 Task: Find connections with filter location Saint John's with filter topic #Partnershipswith filter profile language Potuguese with filter current company BYJU'S with filter school Govt. Holkar Science College A.B. Road, Indore with filter industry Technical and Vocational Training with filter service category Interaction Design with filter keywords title President
Action: Mouse moved to (535, 109)
Screenshot: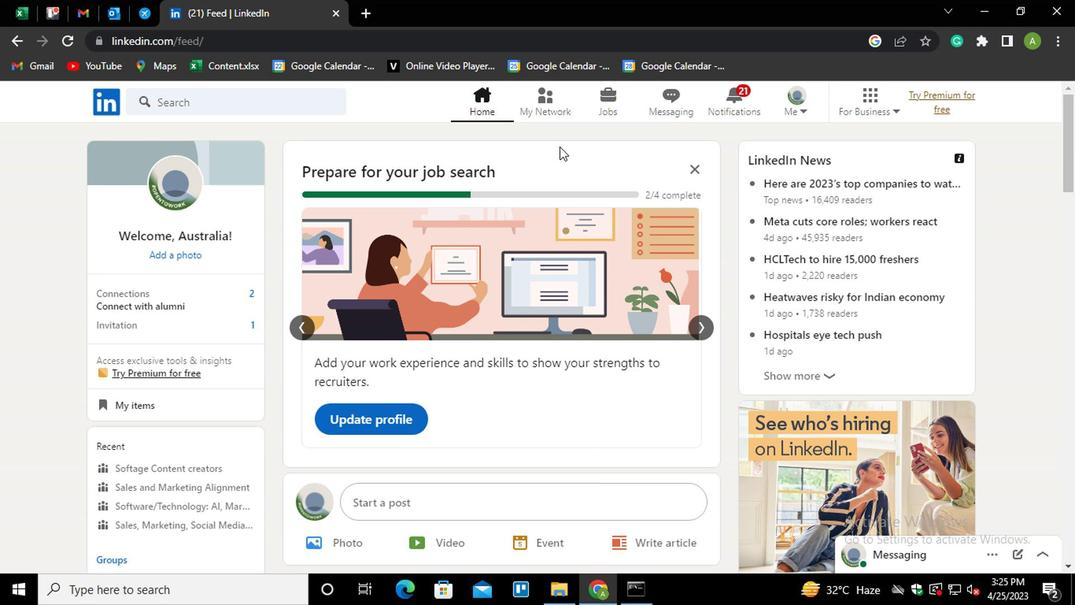 
Action: Mouse pressed left at (535, 109)
Screenshot: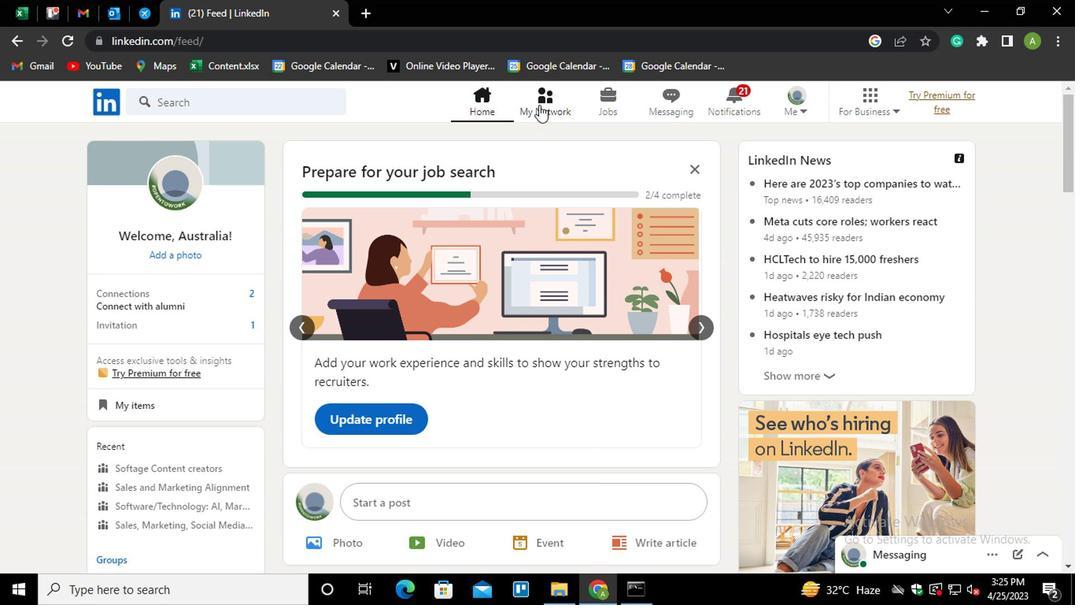 
Action: Mouse moved to (200, 191)
Screenshot: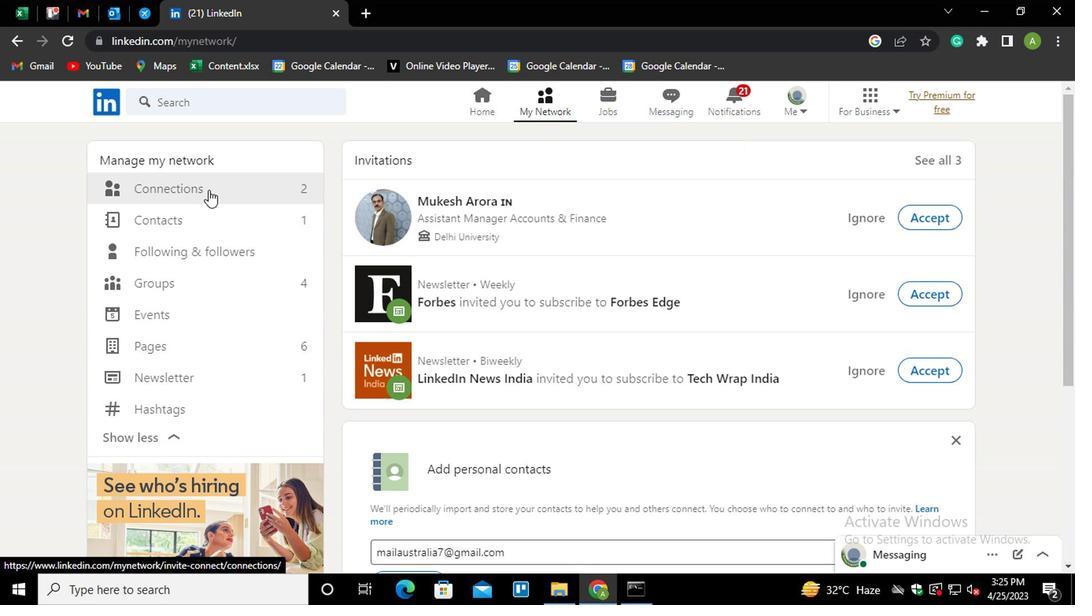 
Action: Mouse pressed left at (200, 191)
Screenshot: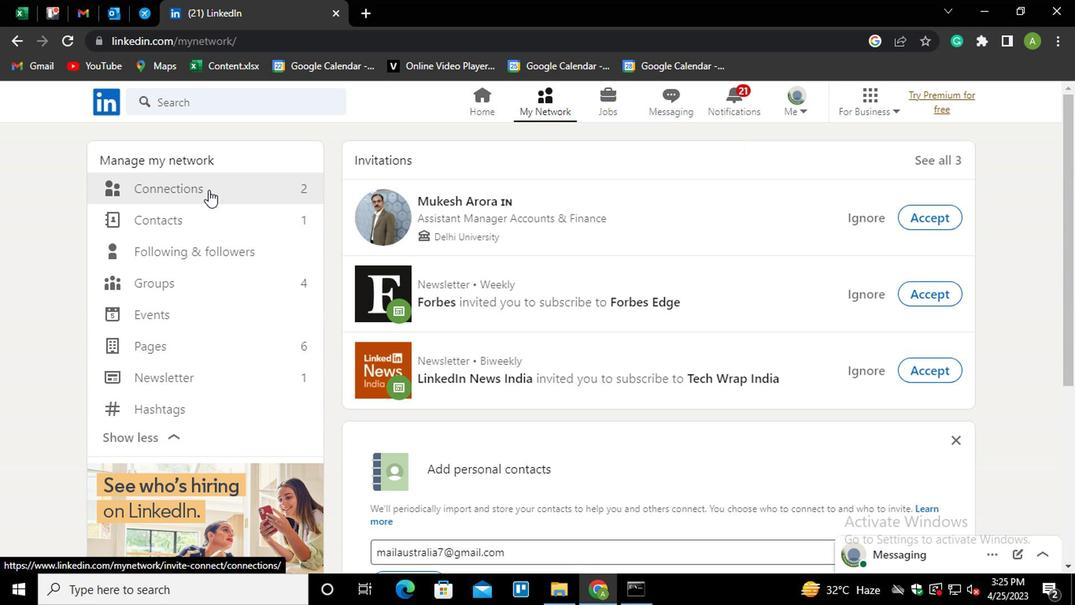 
Action: Mouse moved to (651, 192)
Screenshot: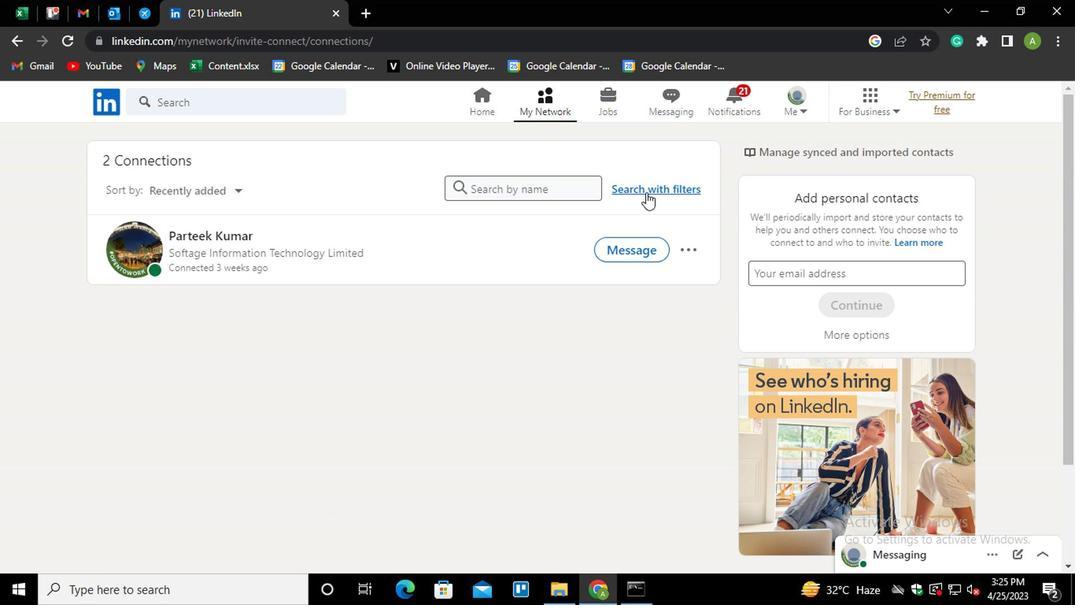 
Action: Mouse pressed left at (651, 192)
Screenshot: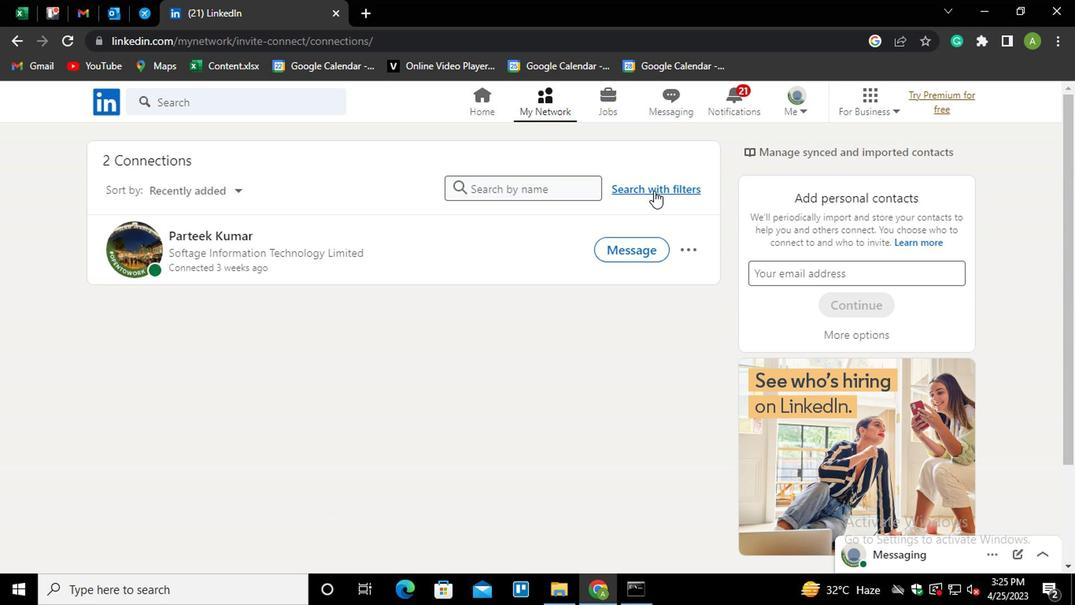 
Action: Mouse moved to (515, 144)
Screenshot: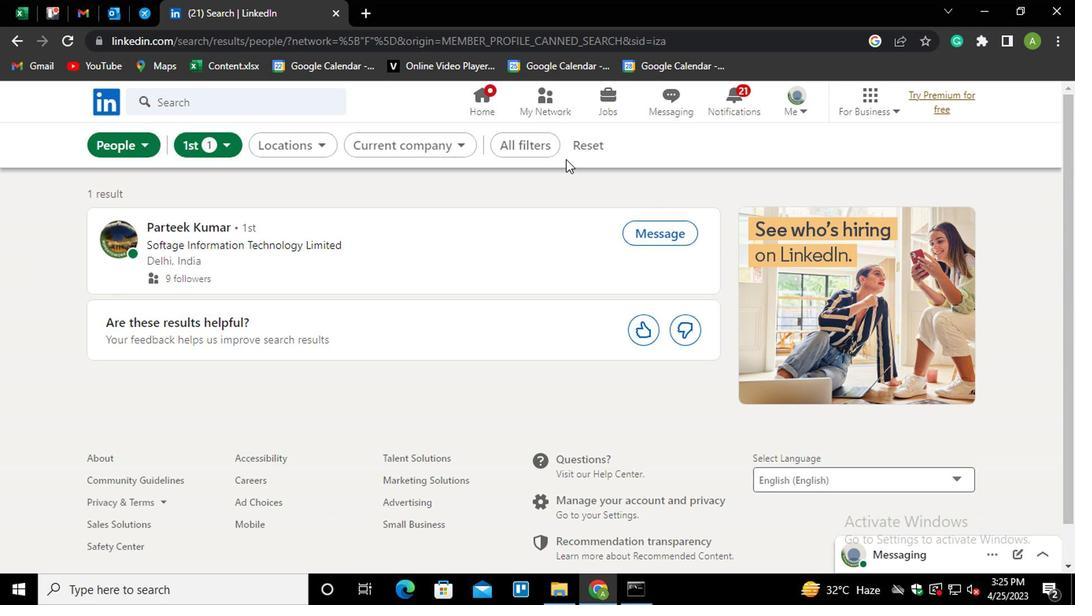 
Action: Mouse pressed left at (515, 144)
Screenshot: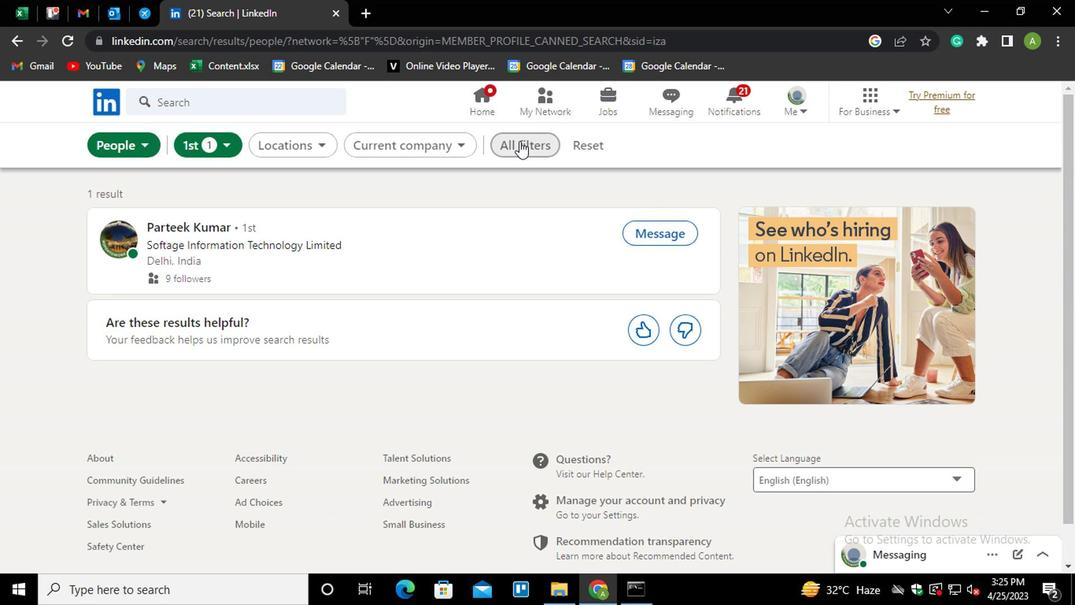 
Action: Mouse moved to (767, 302)
Screenshot: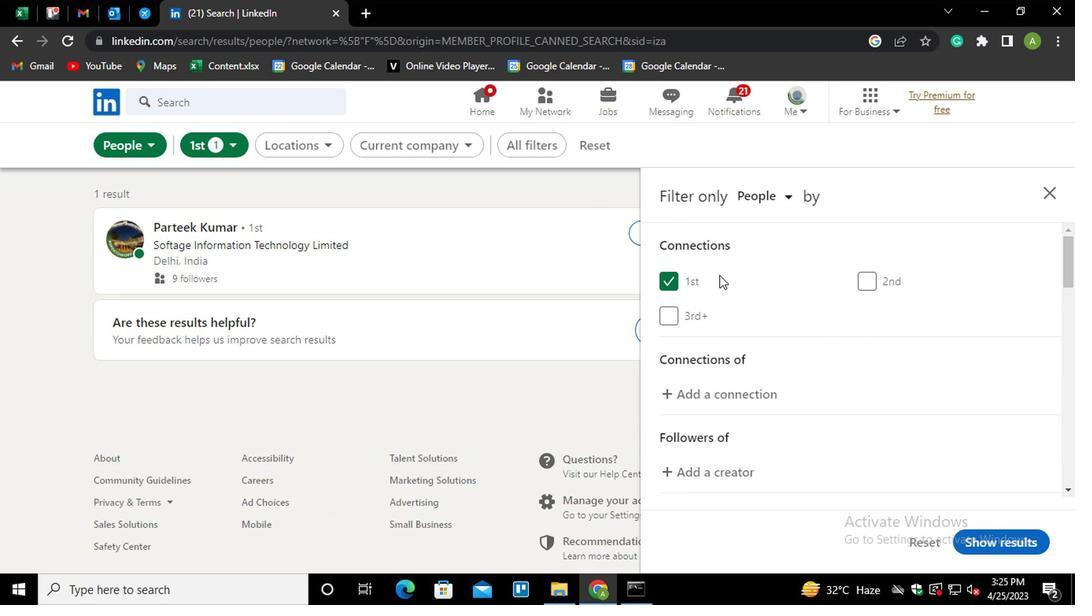 
Action: Mouse scrolled (767, 301) with delta (0, 0)
Screenshot: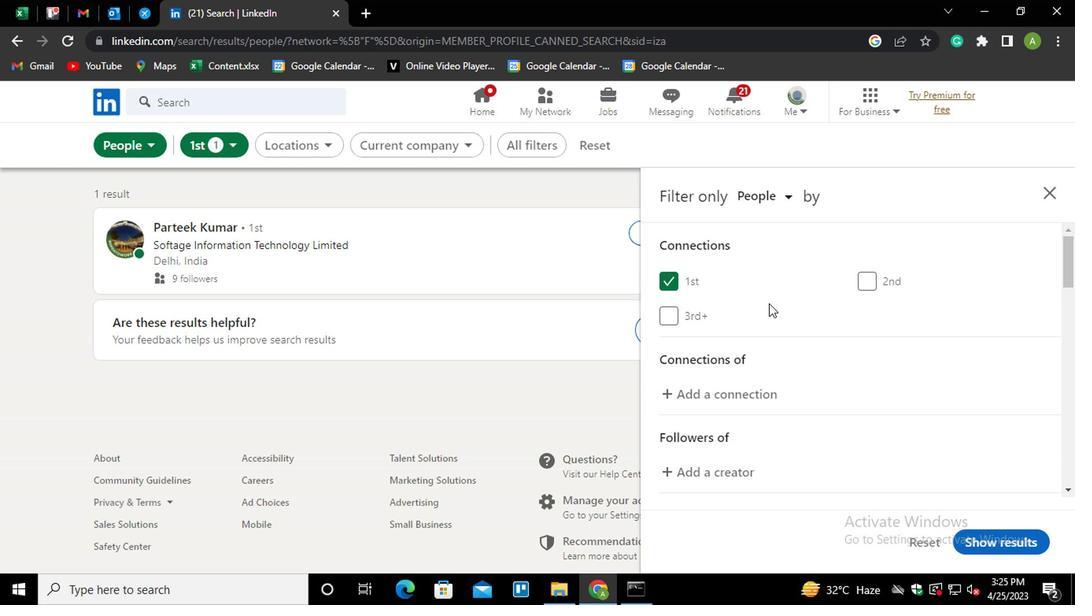 
Action: Mouse scrolled (767, 301) with delta (0, 0)
Screenshot: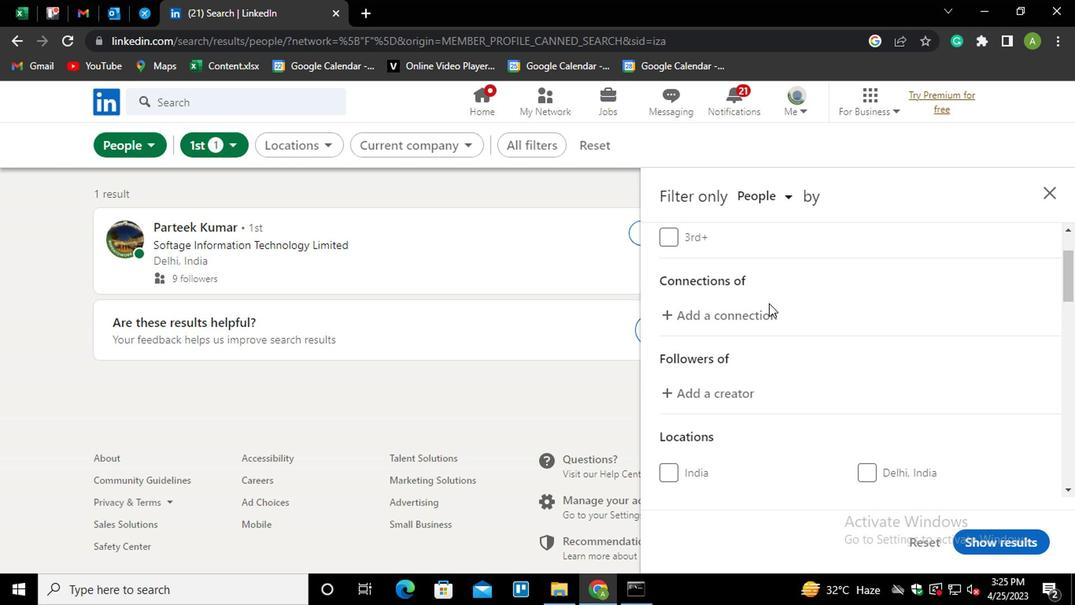 
Action: Mouse scrolled (767, 301) with delta (0, 0)
Screenshot: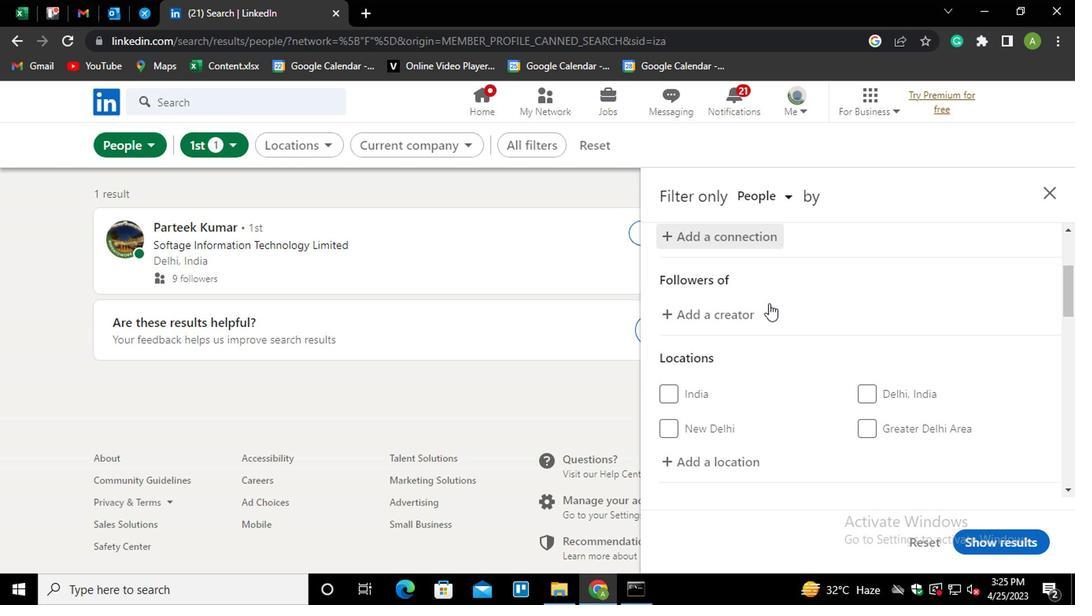 
Action: Mouse moved to (726, 377)
Screenshot: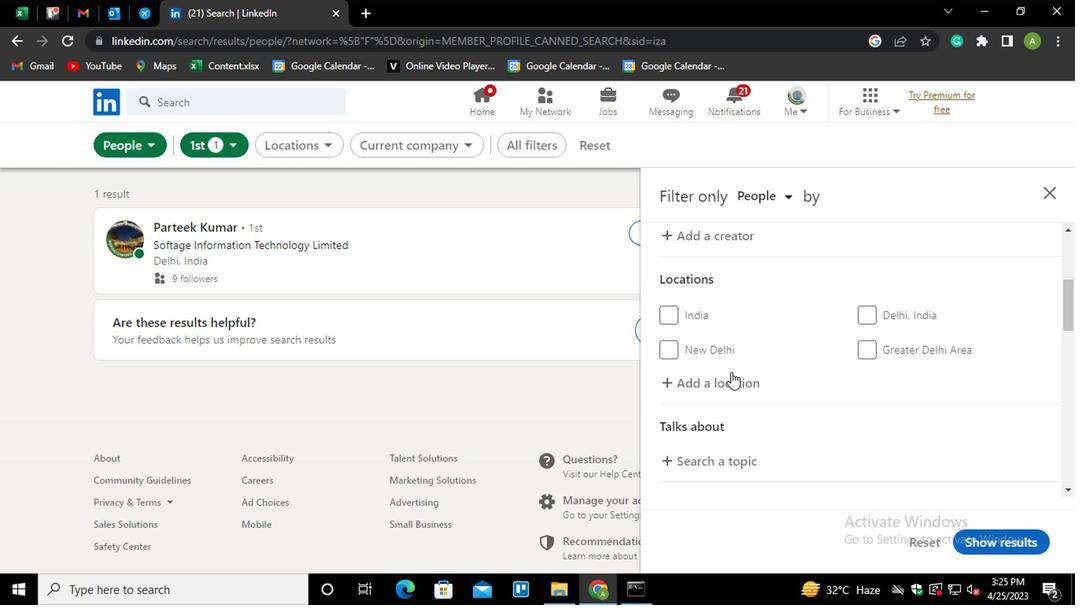 
Action: Mouse pressed left at (726, 377)
Screenshot: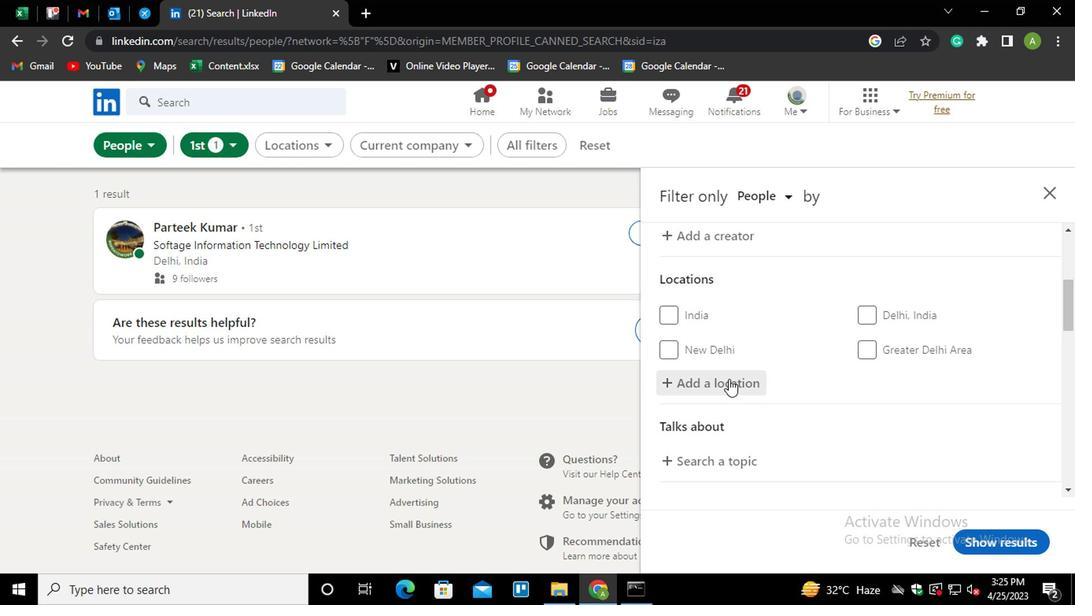 
Action: Mouse moved to (686, 378)
Screenshot: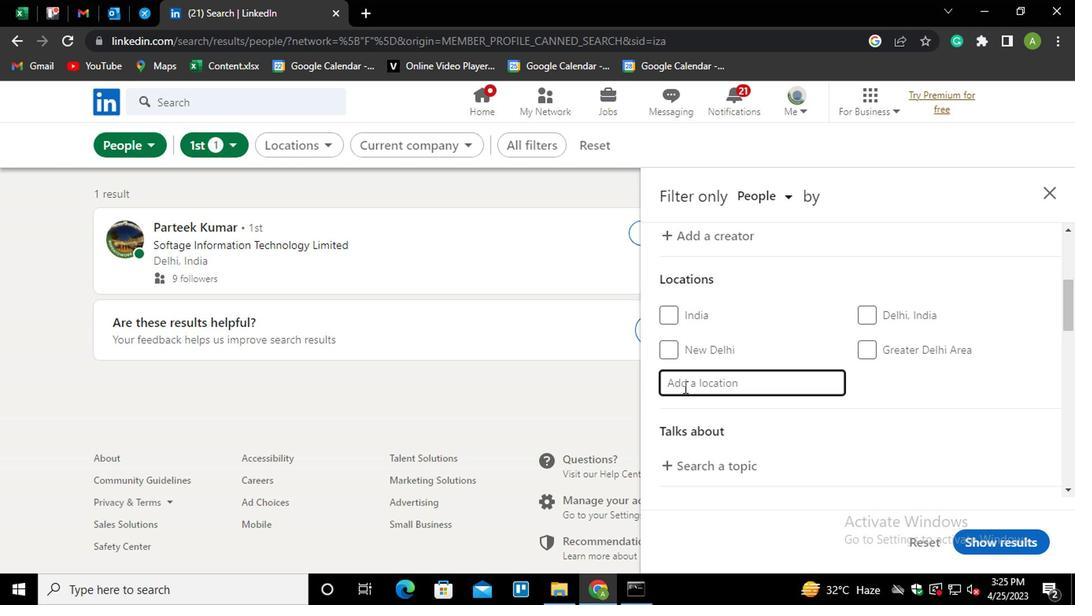 
Action: Mouse pressed left at (686, 378)
Screenshot: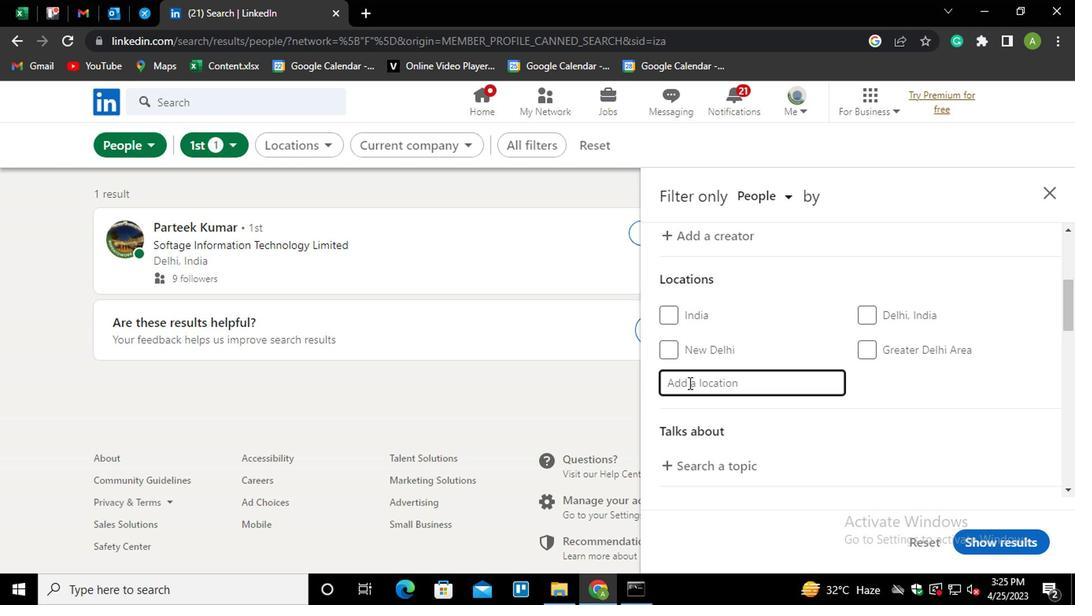 
Action: Key pressed <Key.shift>SAINT<Key.space><Key.shift_r>JOHN'S
Screenshot: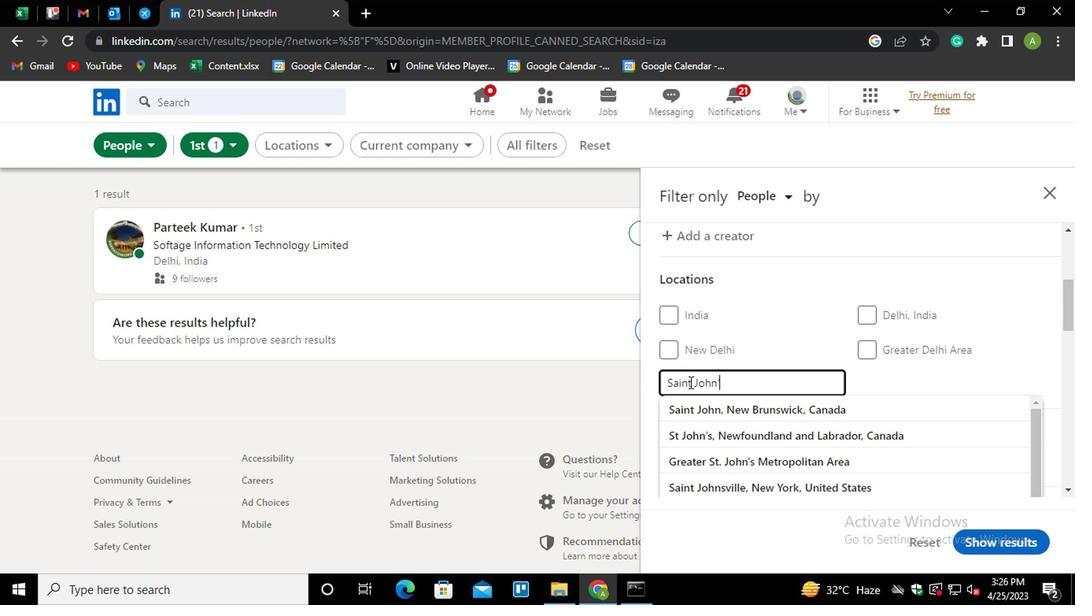 
Action: Mouse moved to (900, 373)
Screenshot: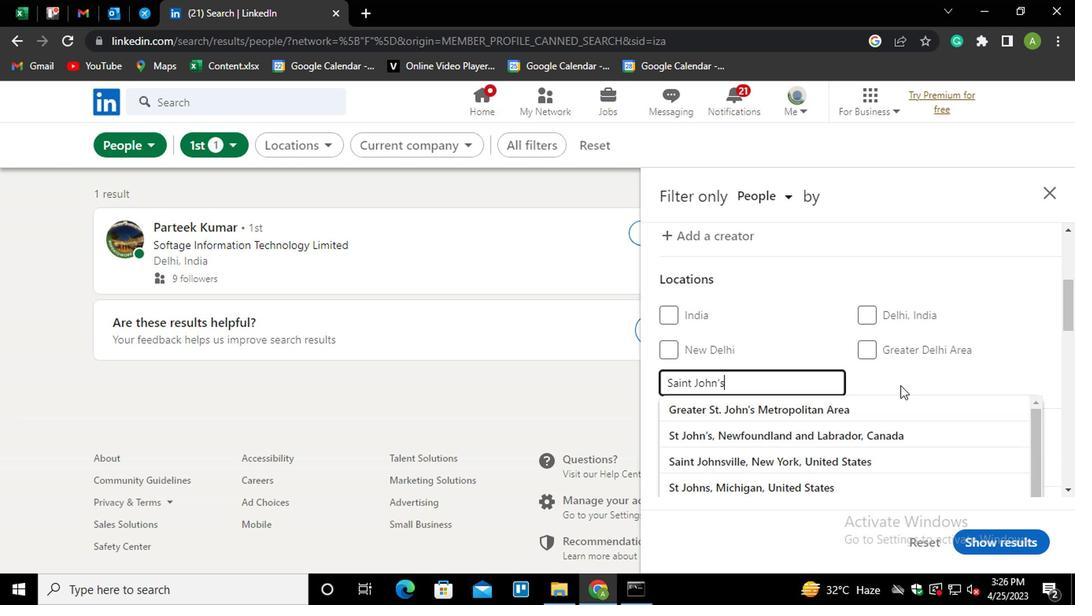
Action: Mouse pressed left at (900, 373)
Screenshot: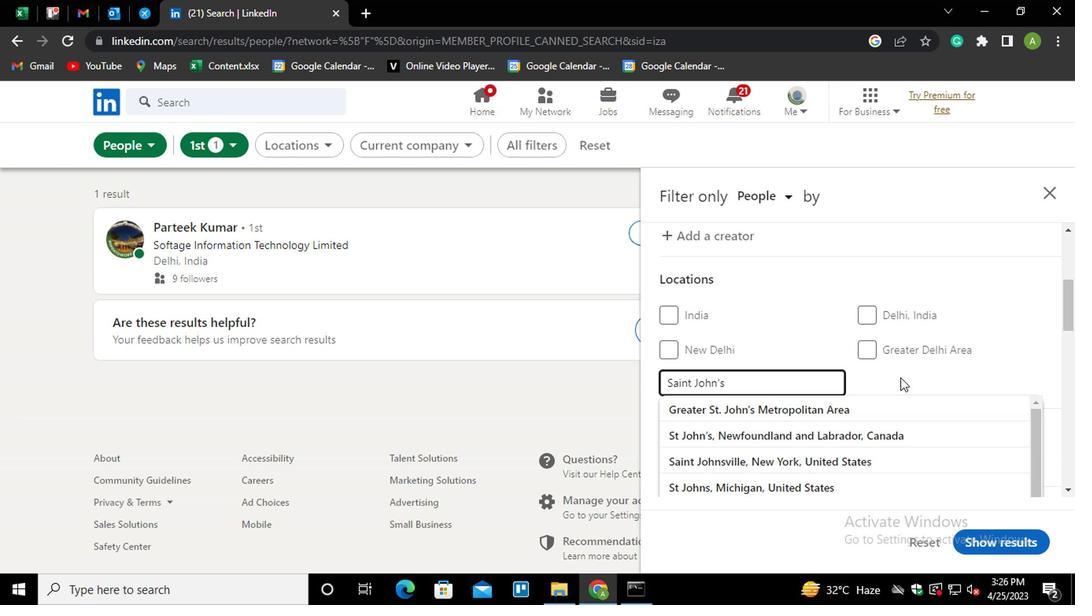 
Action: Mouse moved to (900, 371)
Screenshot: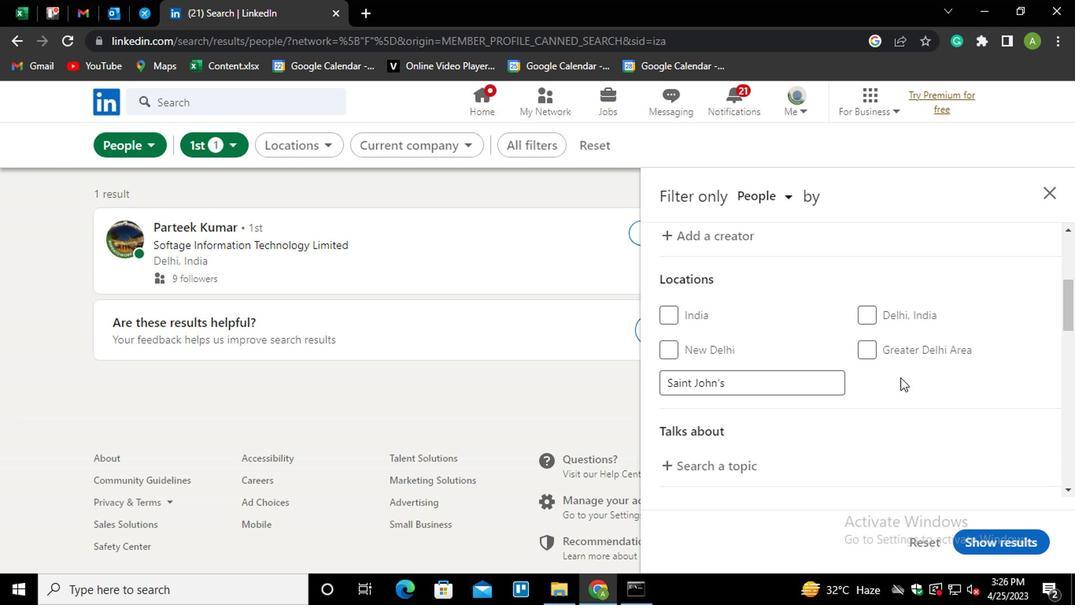 
Action: Mouse scrolled (900, 370) with delta (0, 0)
Screenshot: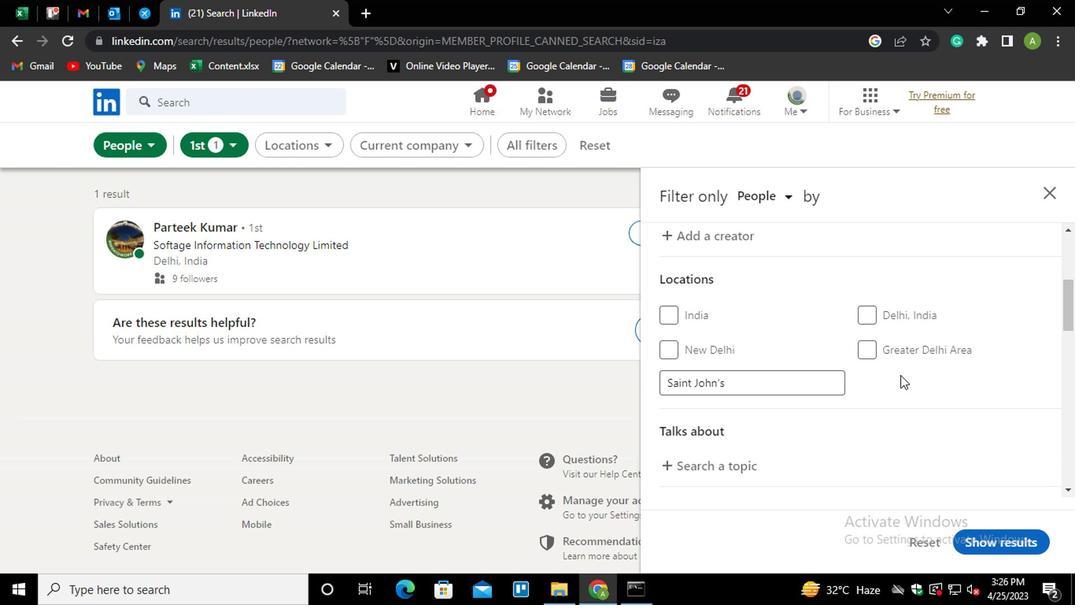 
Action: Mouse scrolled (900, 370) with delta (0, 0)
Screenshot: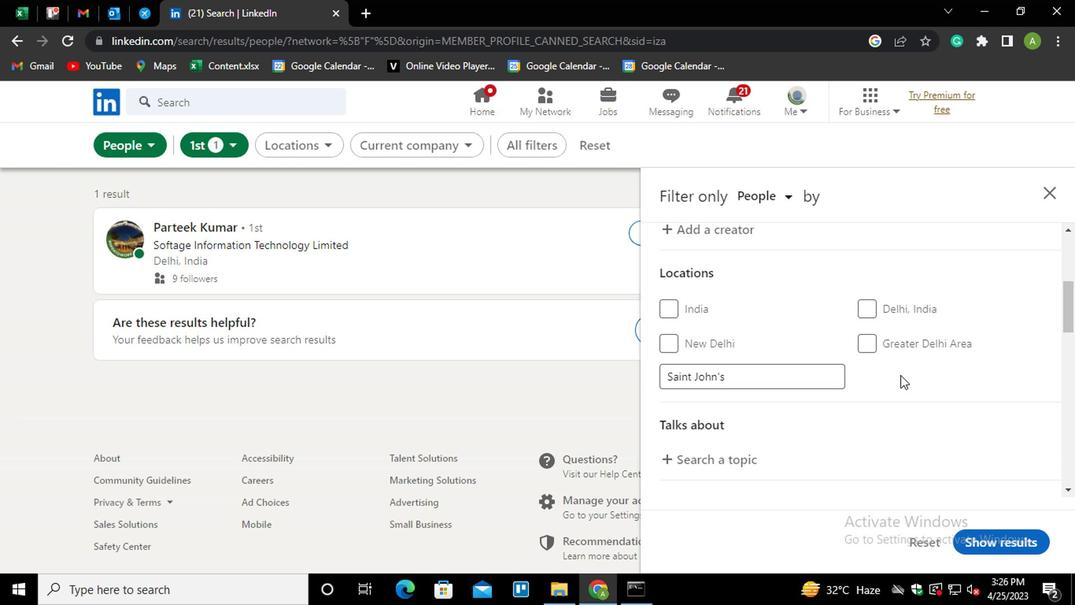 
Action: Mouse moved to (718, 304)
Screenshot: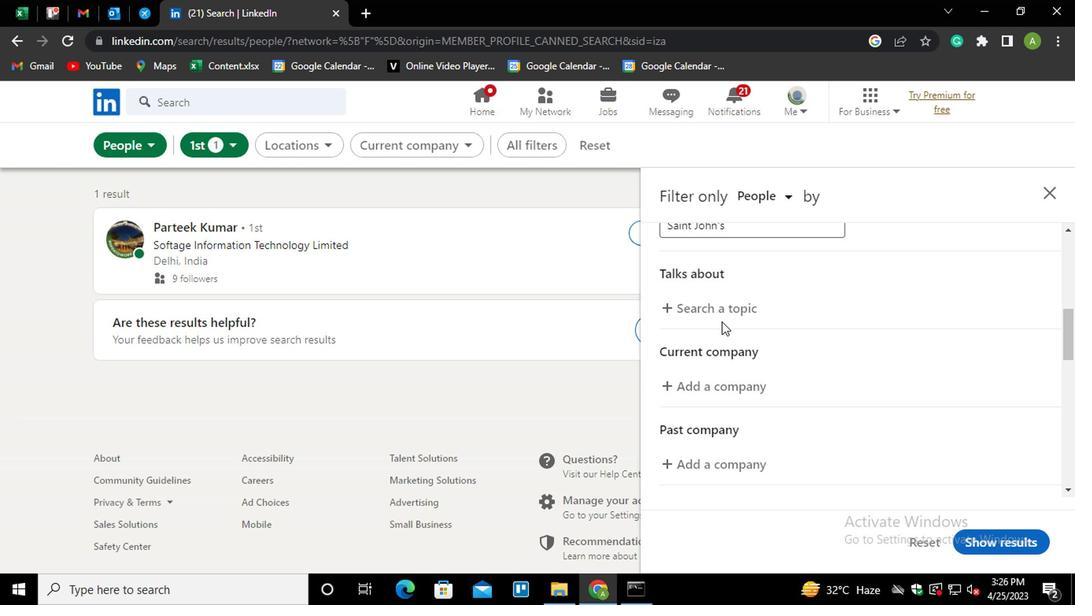 
Action: Mouse pressed left at (718, 304)
Screenshot: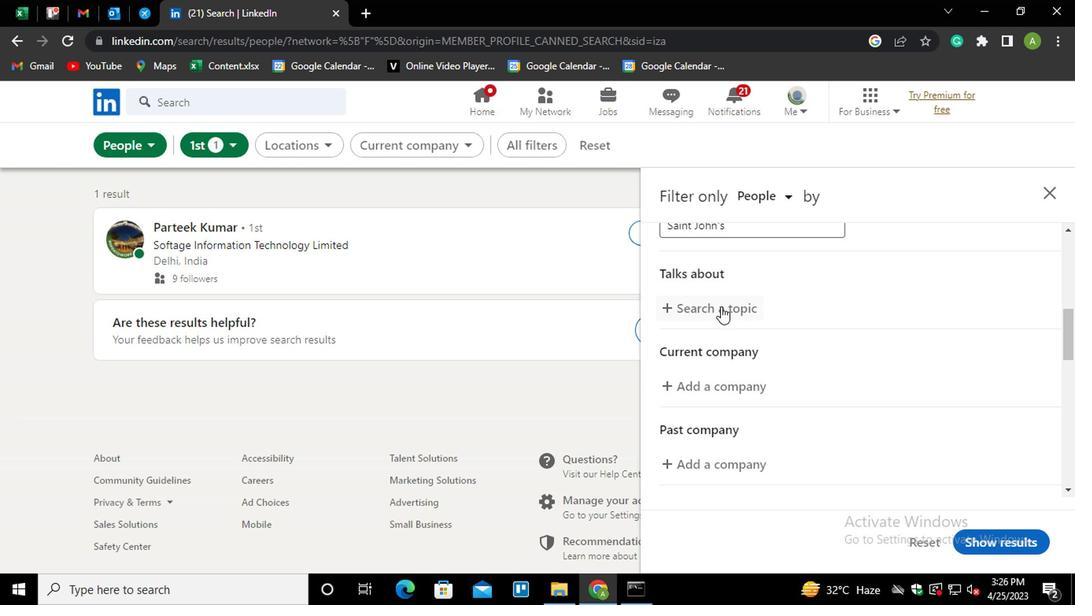 
Action: Key pressed <Key.shift>#<Key.shift_r>PARTERNSWITH
Screenshot: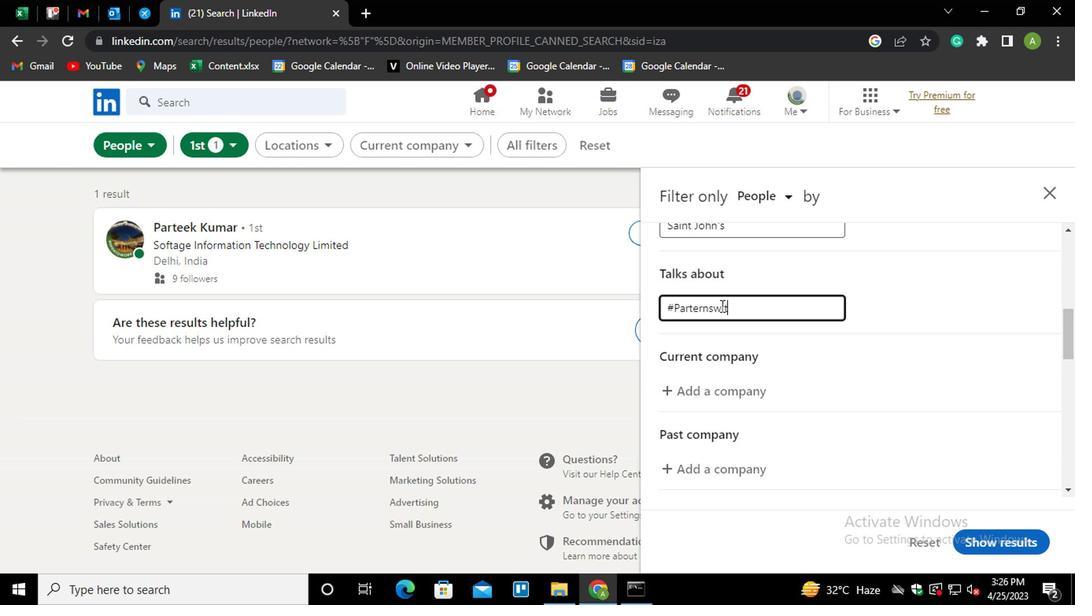 
Action: Mouse moved to (924, 298)
Screenshot: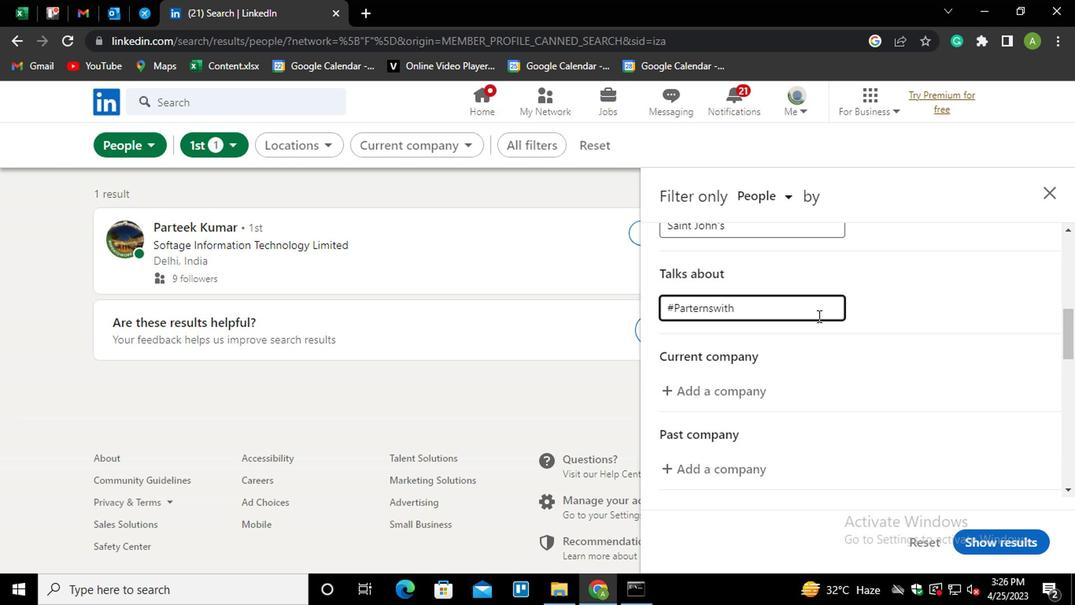 
Action: Mouse pressed left at (924, 298)
Screenshot: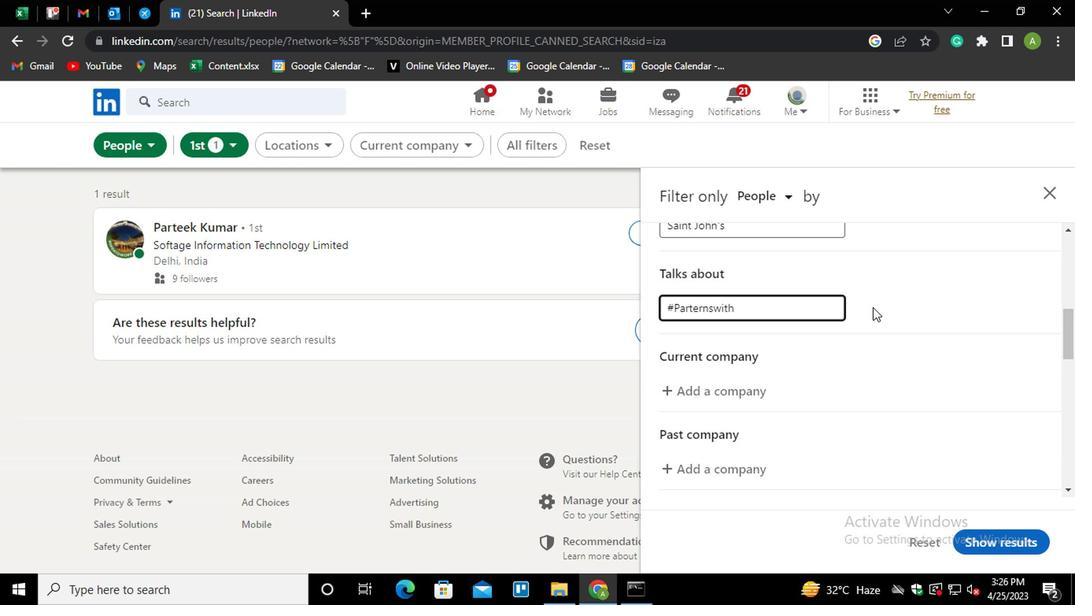 
Action: Mouse moved to (915, 287)
Screenshot: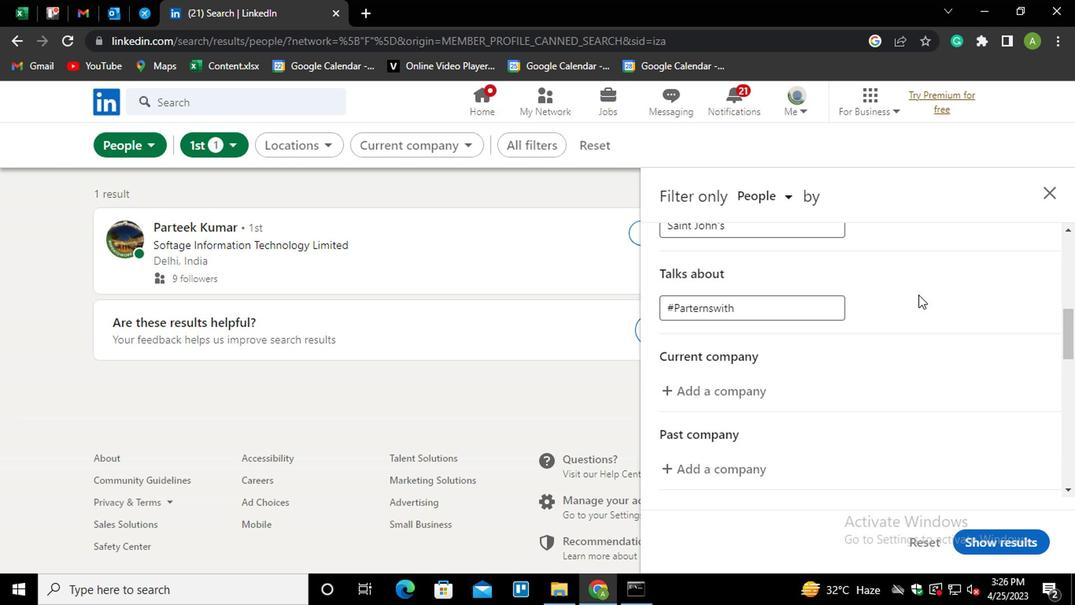
Action: Mouse scrolled (915, 286) with delta (0, 0)
Screenshot: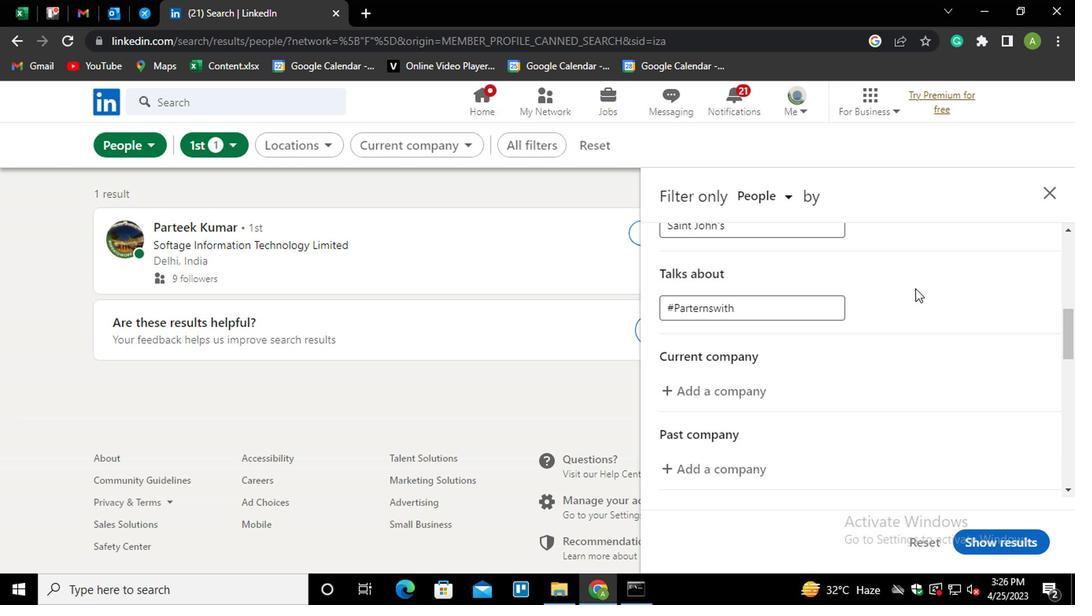 
Action: Mouse moved to (724, 305)
Screenshot: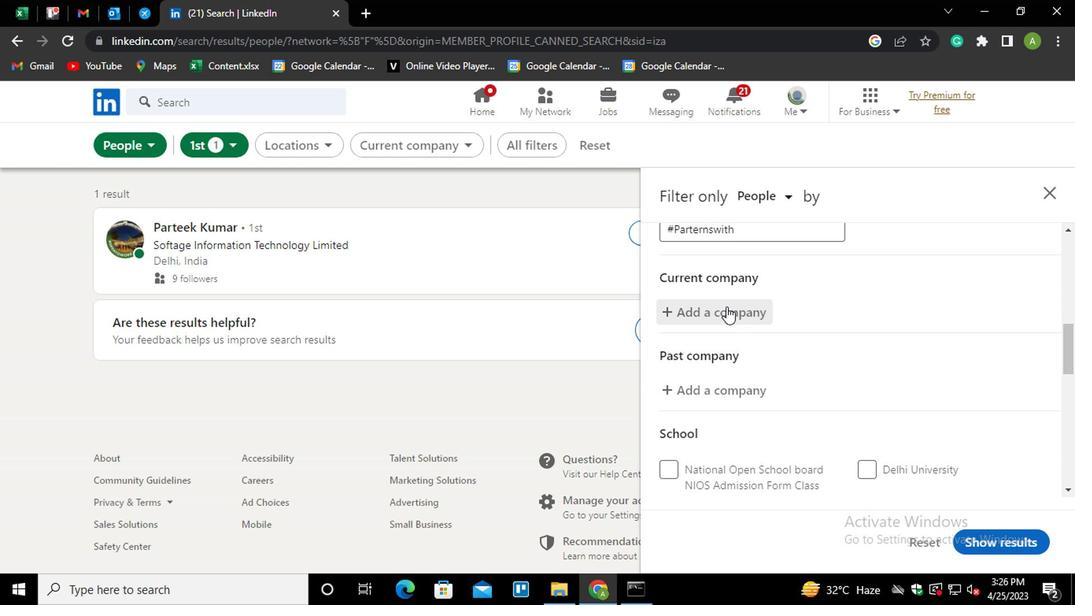 
Action: Mouse pressed left at (724, 305)
Screenshot: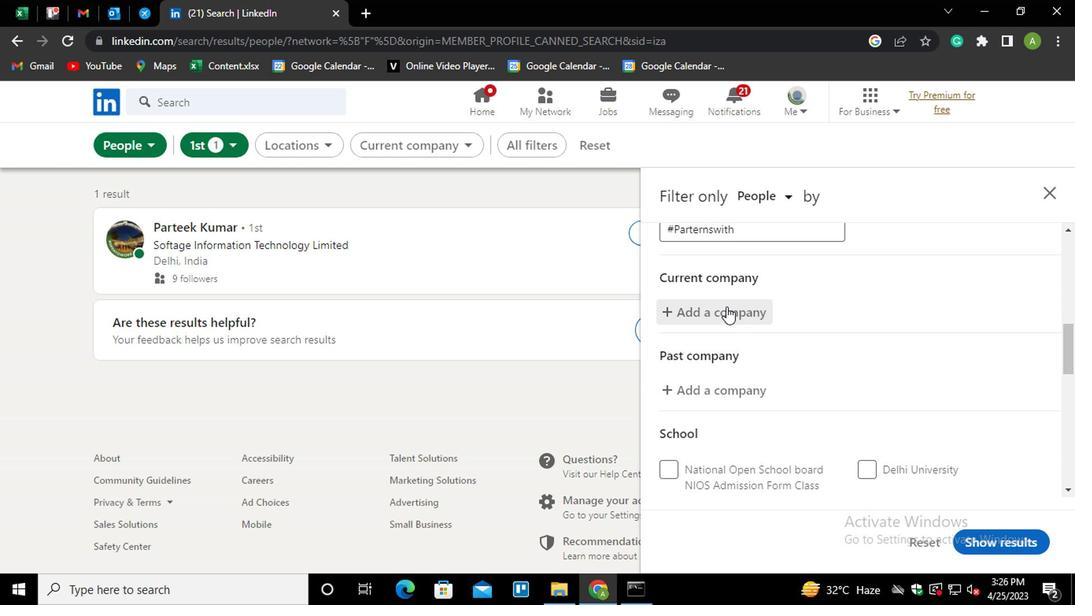
Action: Mouse moved to (711, 314)
Screenshot: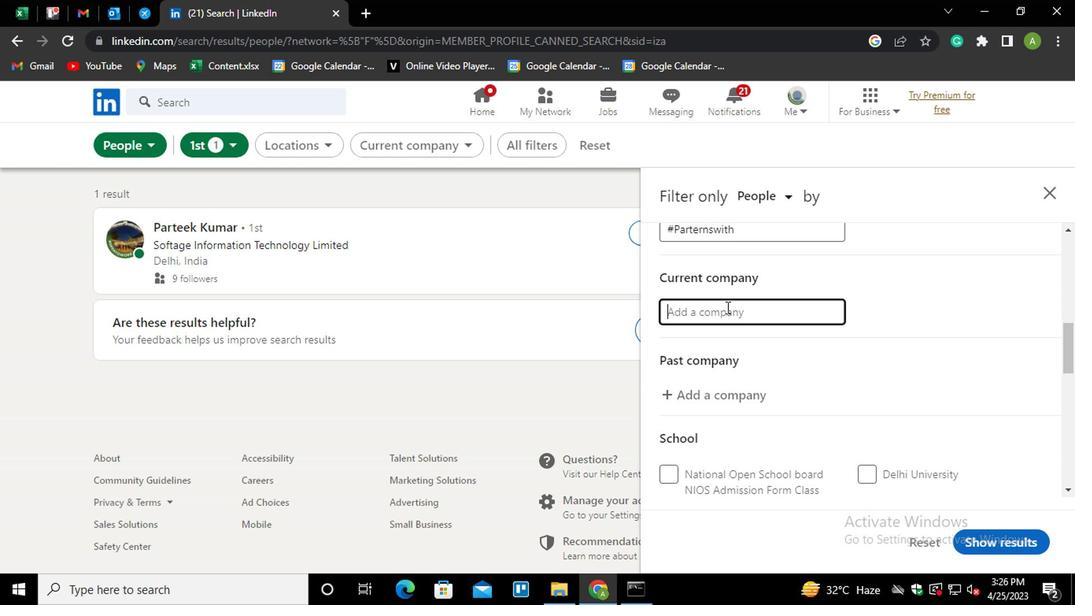 
Action: Key pressed <Key.shift_r>BYJ<Key.down><Key.enter>
Screenshot: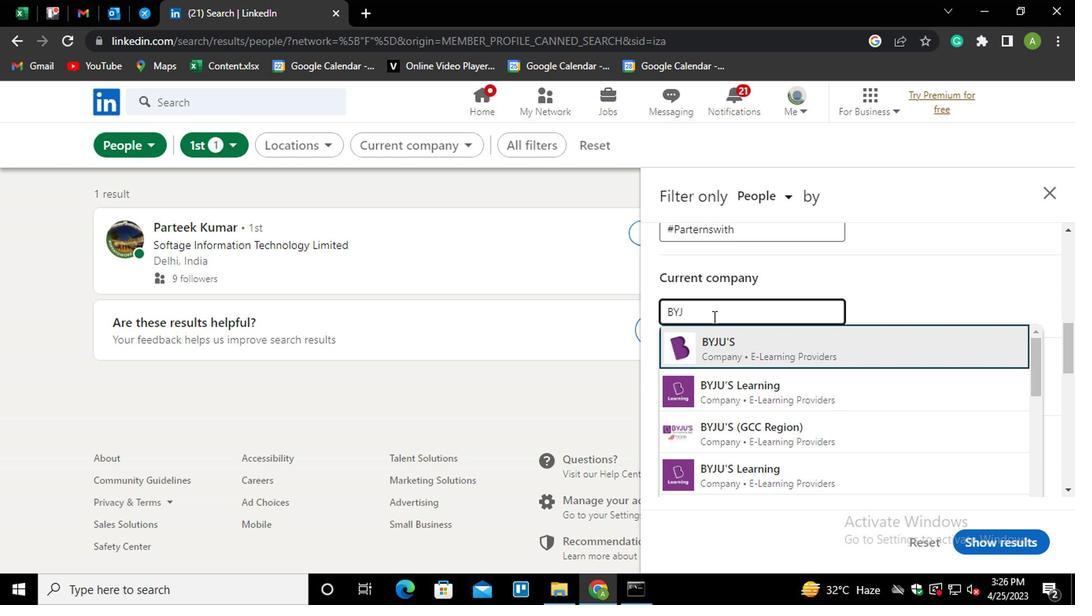 
Action: Mouse moved to (733, 321)
Screenshot: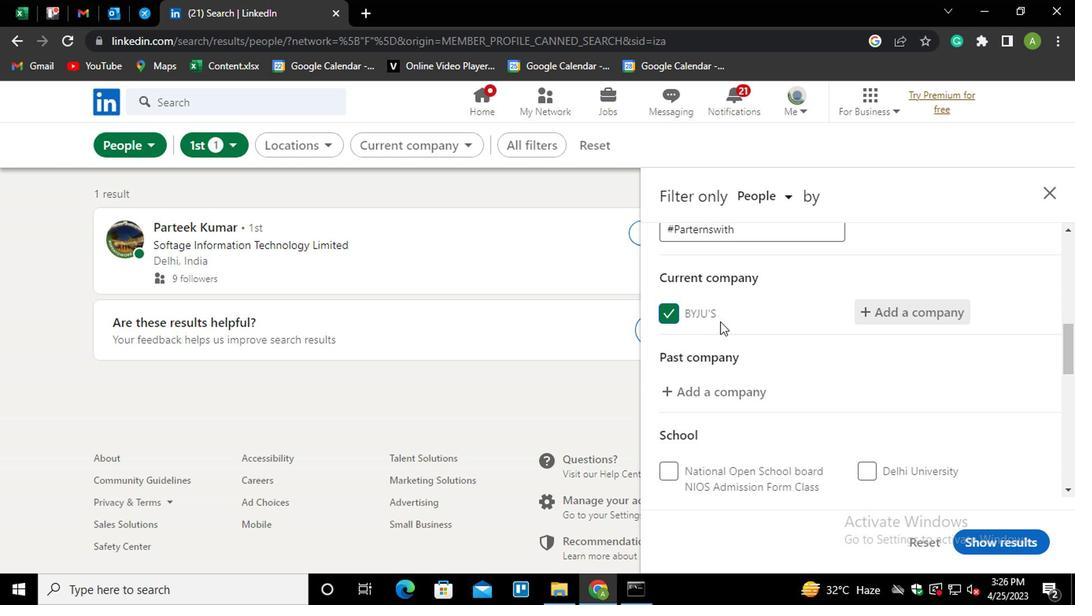 
Action: Mouse scrolled (733, 321) with delta (0, 0)
Screenshot: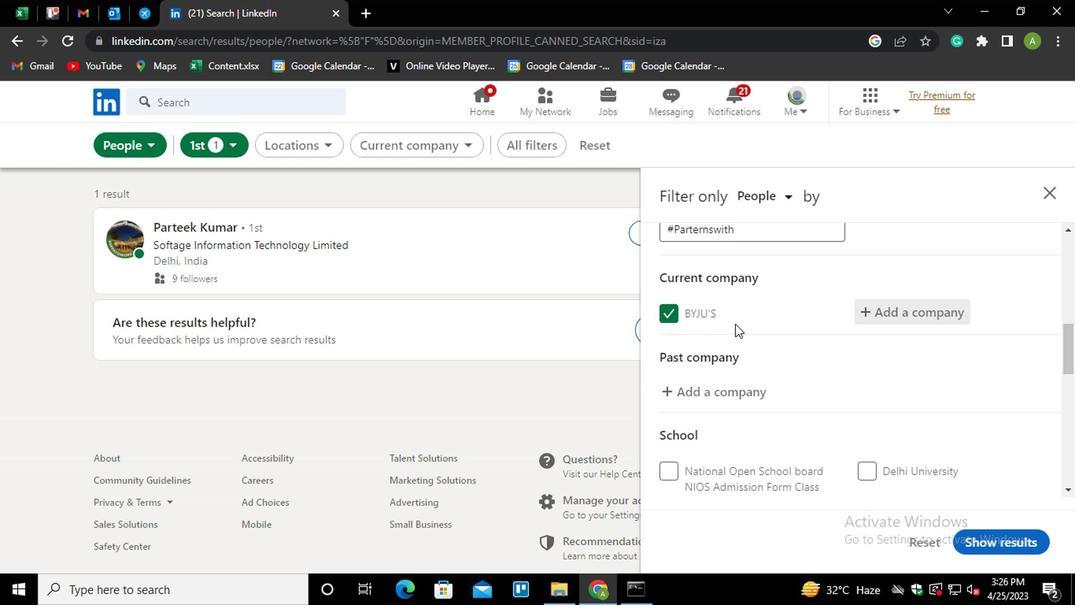 
Action: Mouse moved to (744, 326)
Screenshot: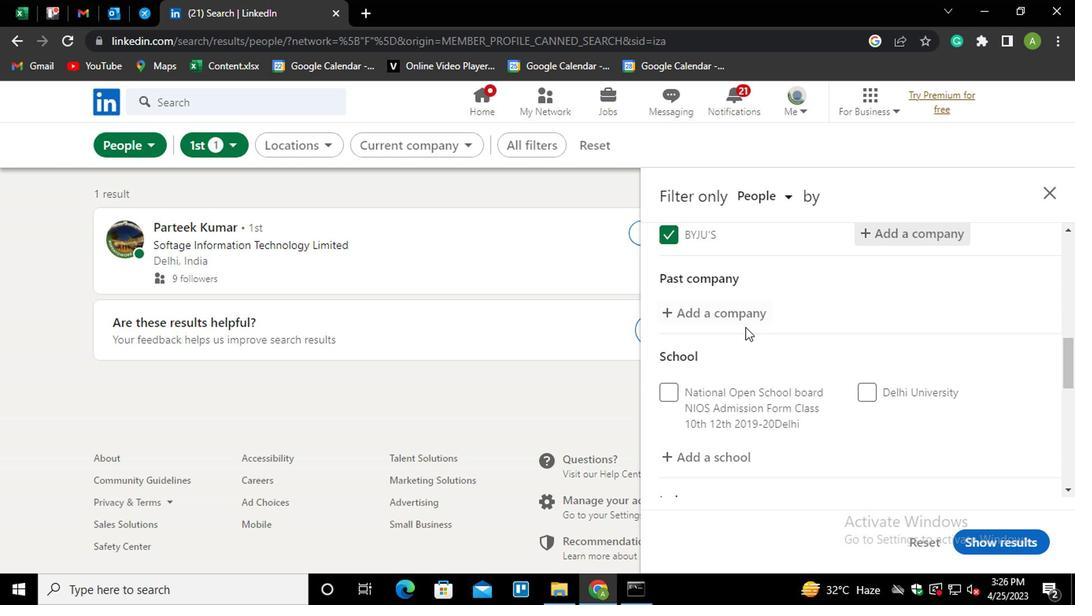 
Action: Mouse scrolled (744, 325) with delta (0, -1)
Screenshot: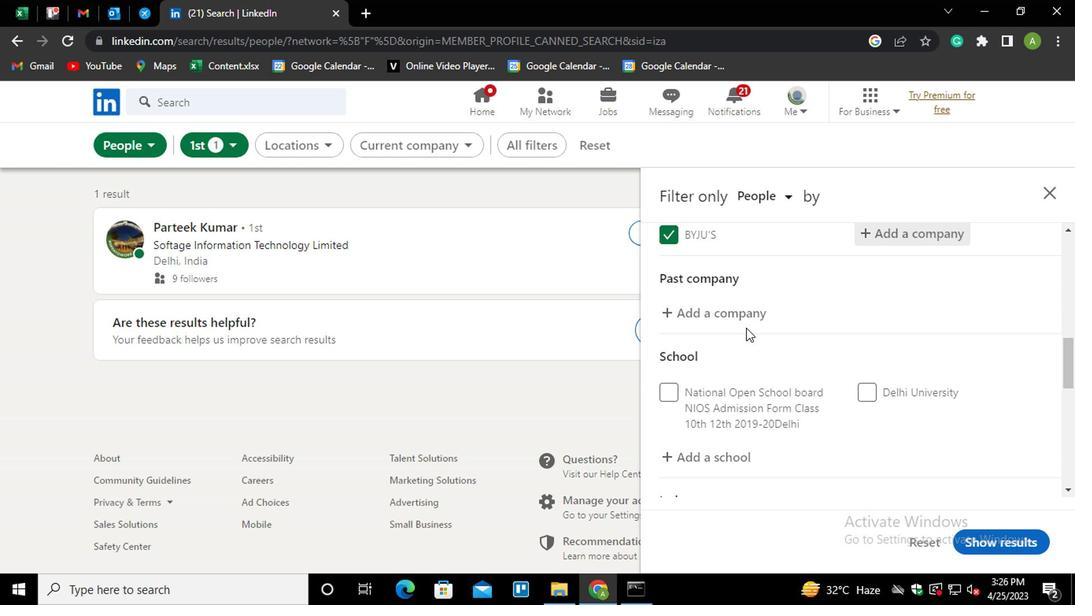 
Action: Mouse moved to (688, 370)
Screenshot: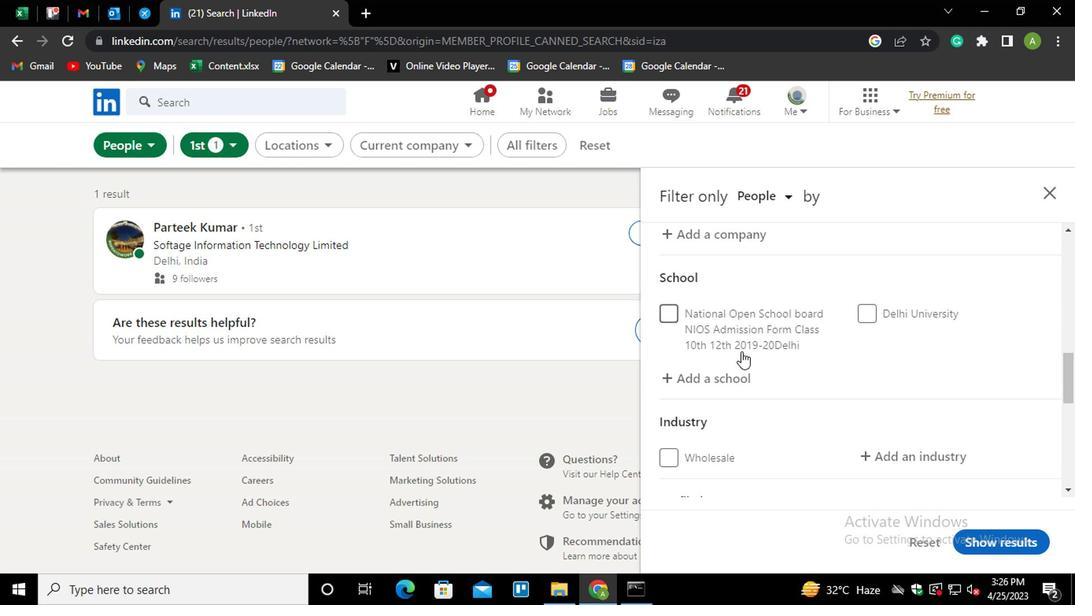 
Action: Mouse pressed left at (688, 370)
Screenshot: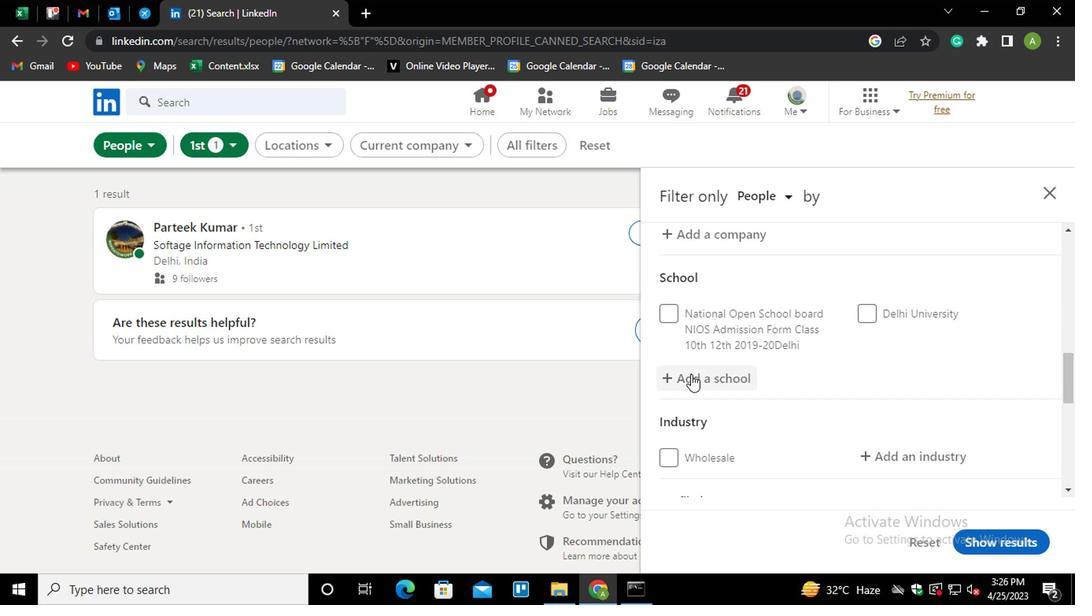 
Action: Mouse moved to (694, 374)
Screenshot: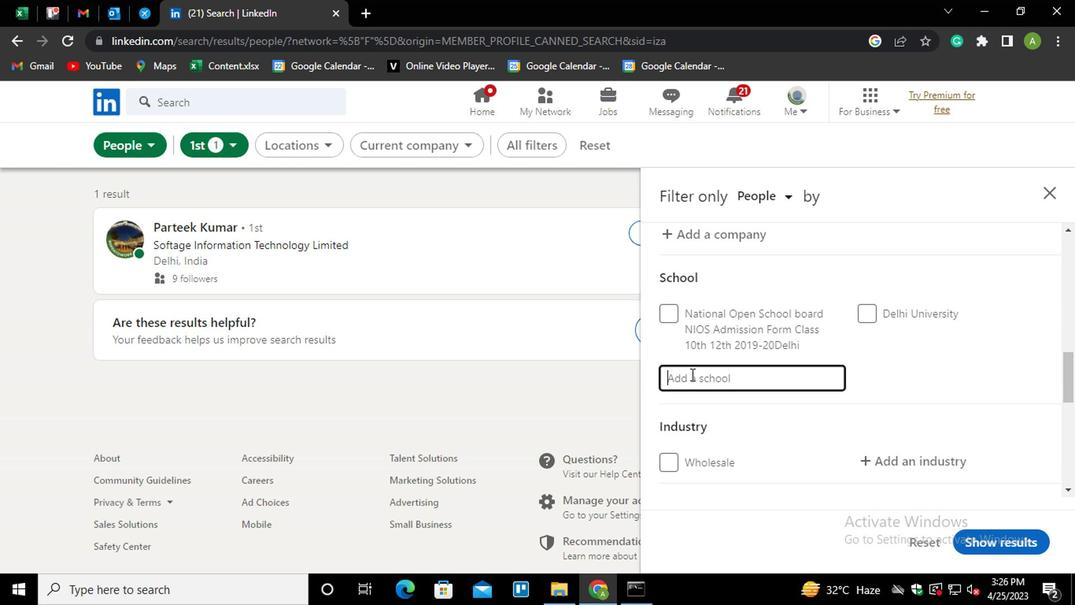 
Action: Mouse pressed left at (694, 374)
Screenshot: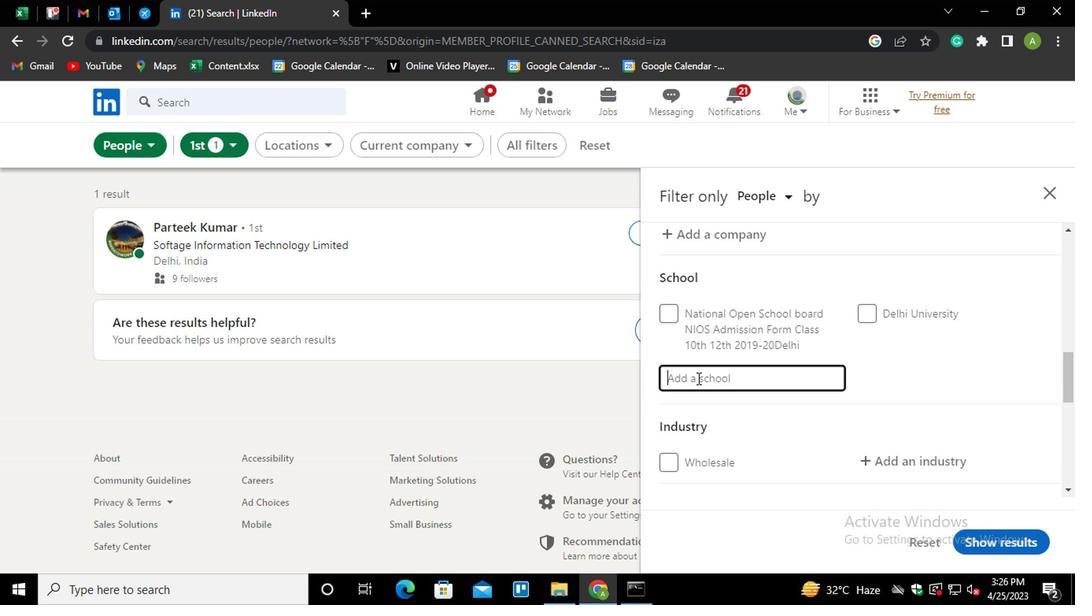 
Action: Mouse moved to (694, 375)
Screenshot: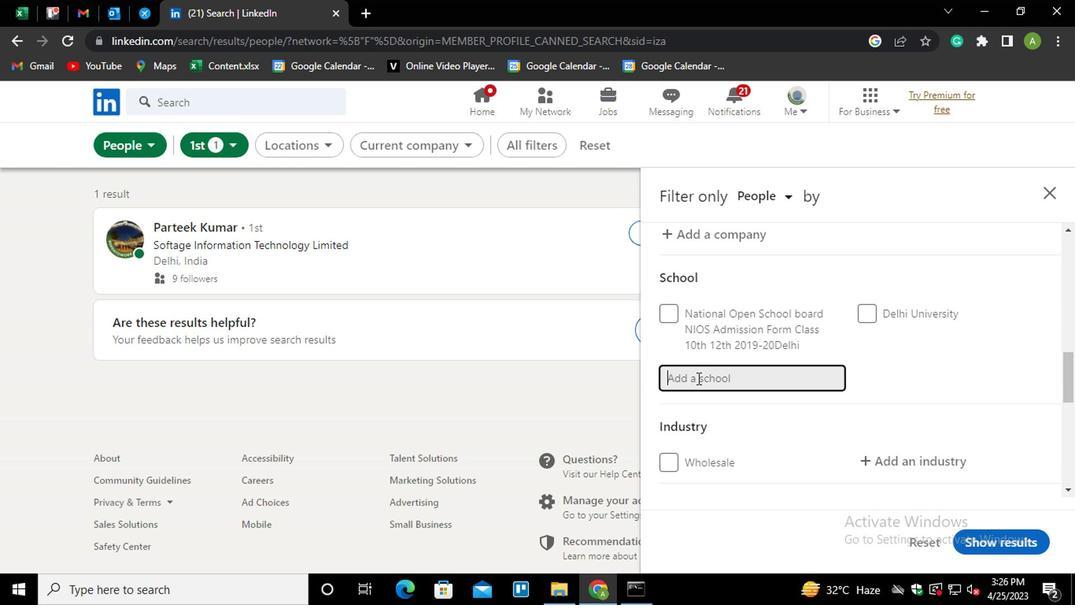 
Action: Key pressed <Key.shift_r><Key.shift_r><Key.shift_r><Key.shift_r><Key.shift_r><Key.shift_r><Key.shift_r><Key.shift_r><Key.shift_r><Key.shift_r>GOVT.<Key.space><Key.shift_r>NO<Key.backspace><Key.backspace><Key.shift_r>HOL<Key.down><Key.enter>
Screenshot: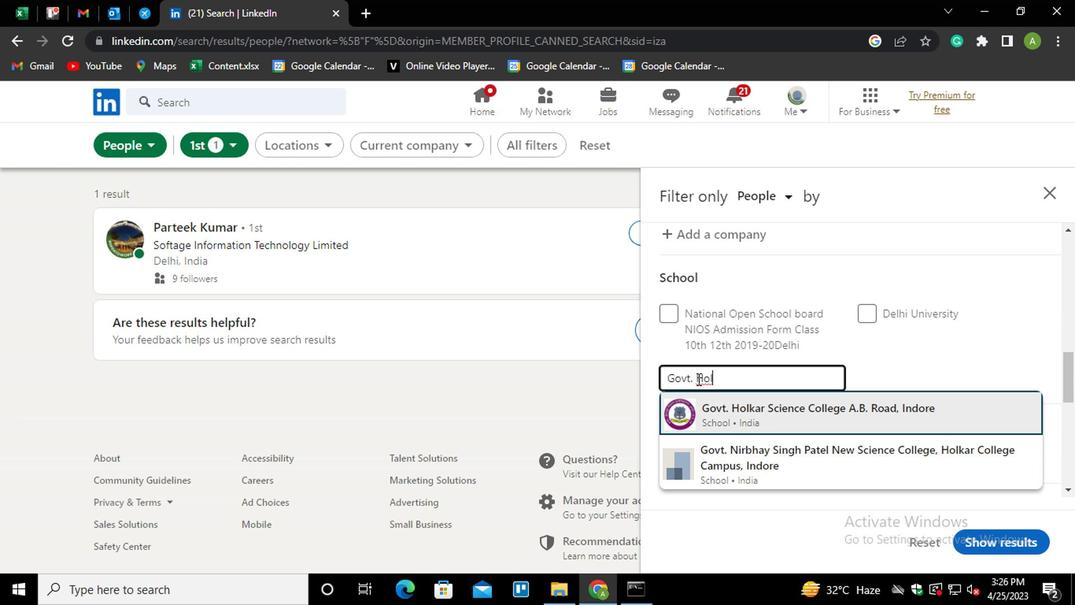 
Action: Mouse moved to (748, 381)
Screenshot: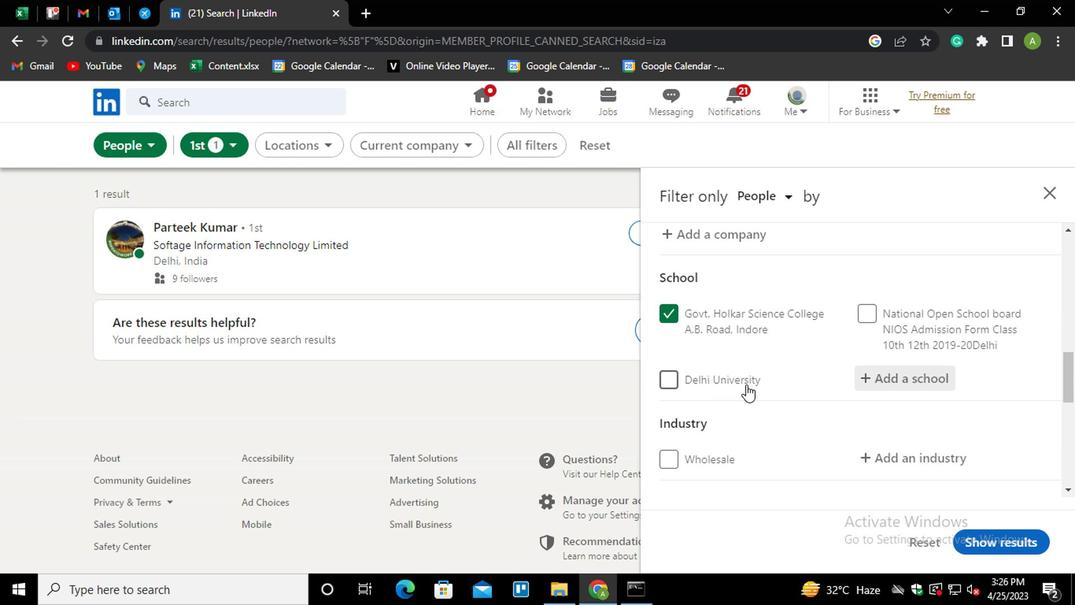 
Action: Mouse scrolled (748, 379) with delta (0, -1)
Screenshot: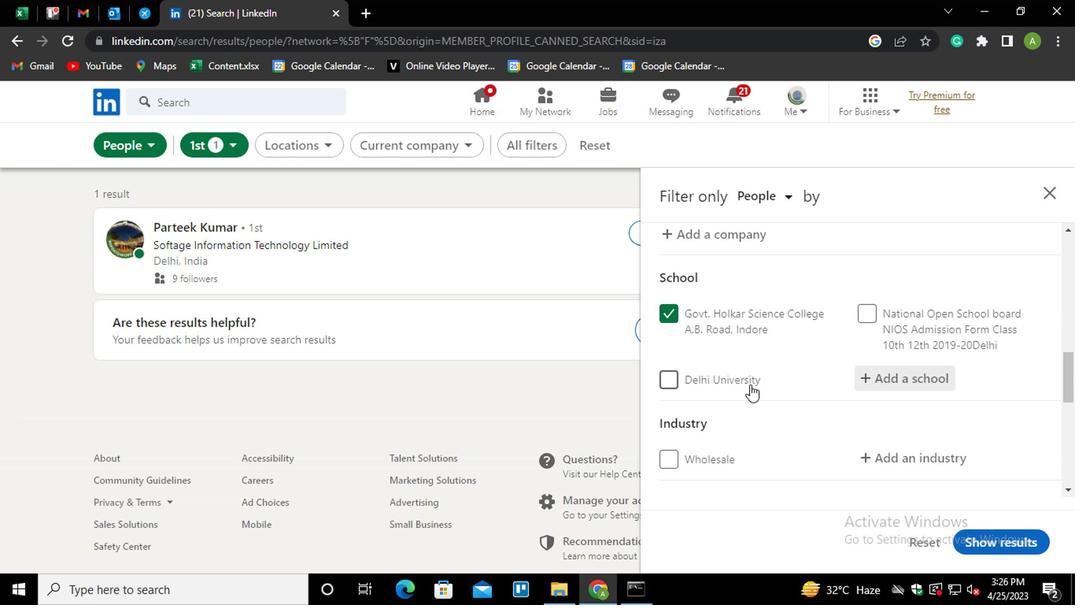 
Action: Mouse moved to (927, 377)
Screenshot: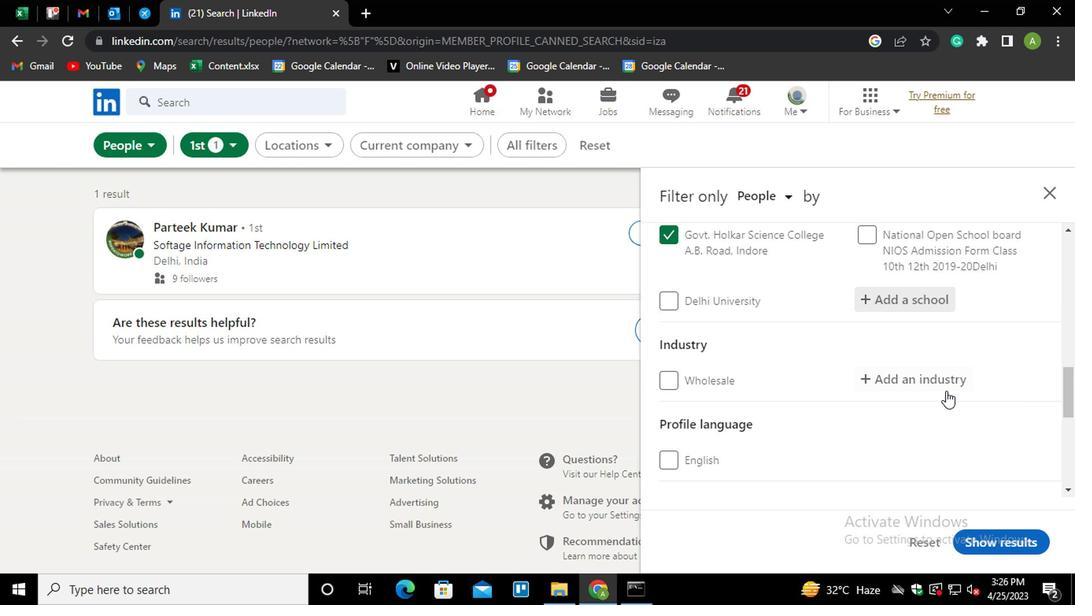 
Action: Mouse pressed left at (927, 377)
Screenshot: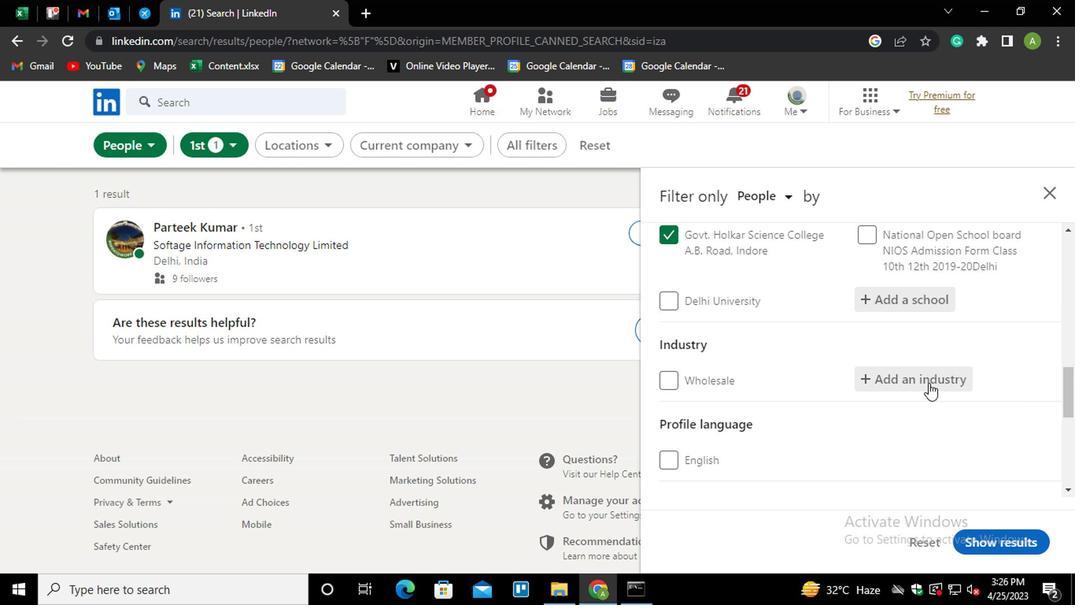 
Action: Mouse moved to (912, 377)
Screenshot: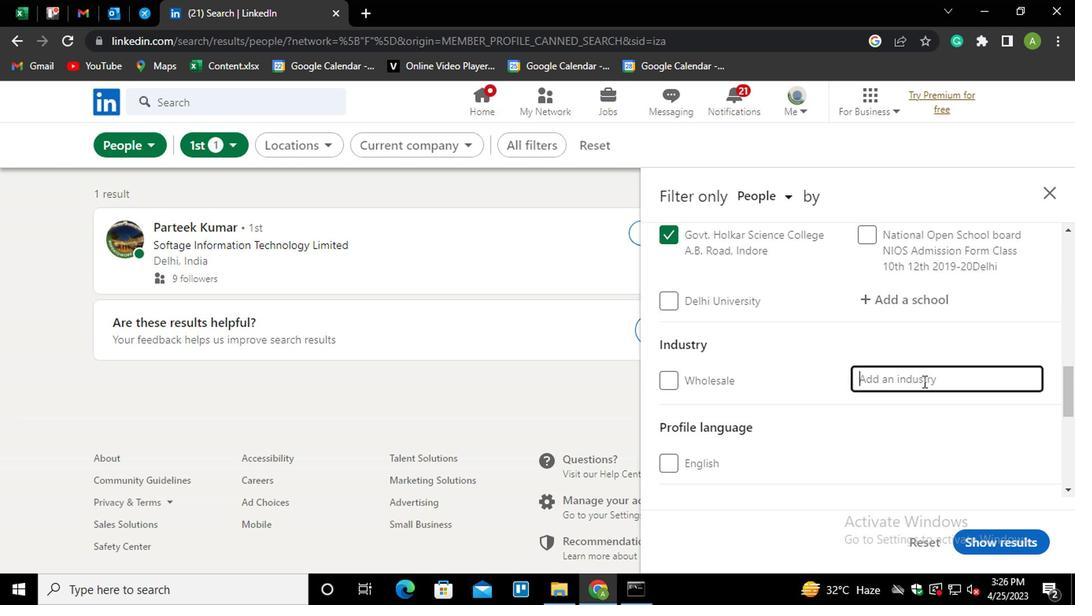 
Action: Mouse pressed left at (912, 377)
Screenshot: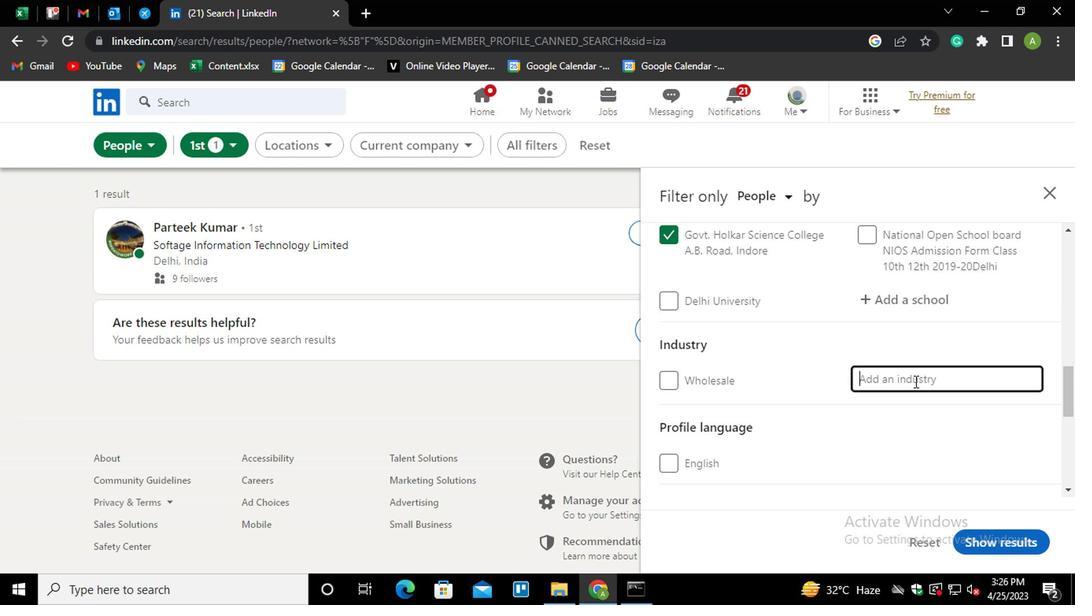 
Action: Mouse moved to (906, 379)
Screenshot: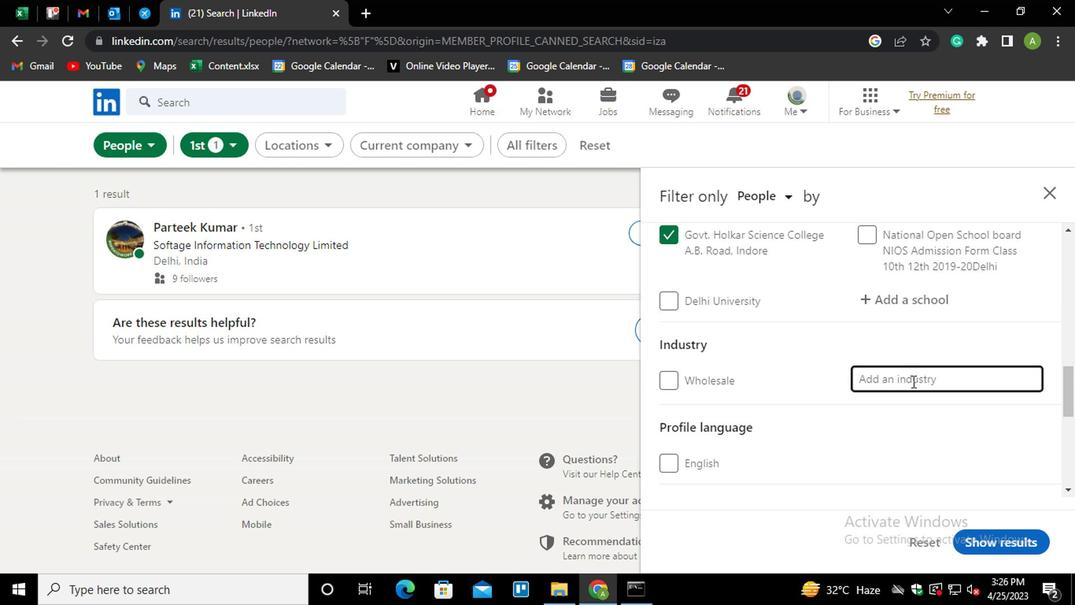 
Action: Key pressed <Key.shift>TECHNI<Key.down><Key.enter>
Screenshot: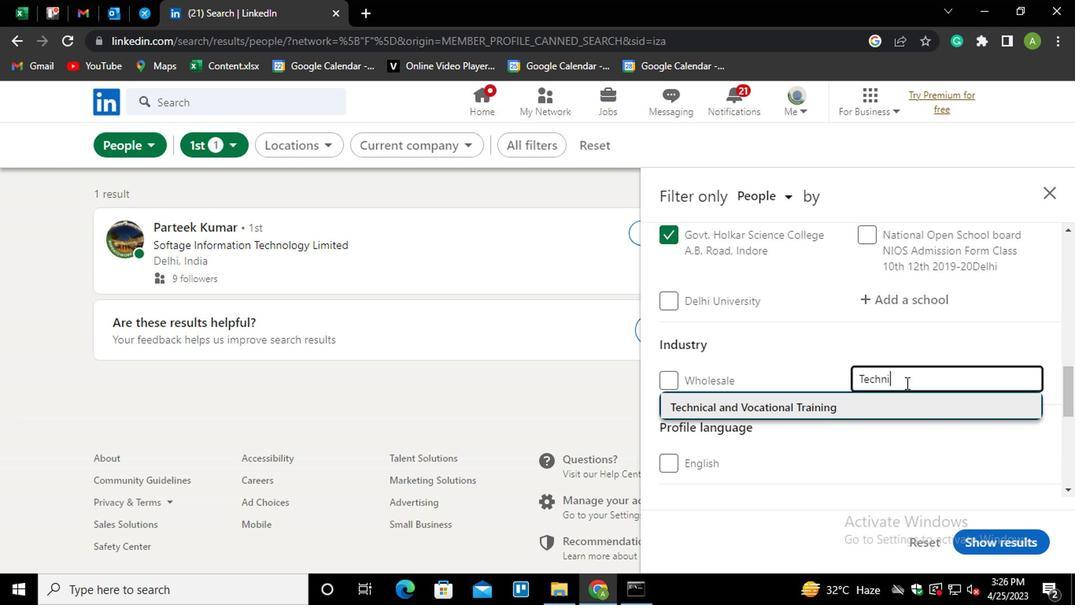 
Action: Mouse moved to (968, 396)
Screenshot: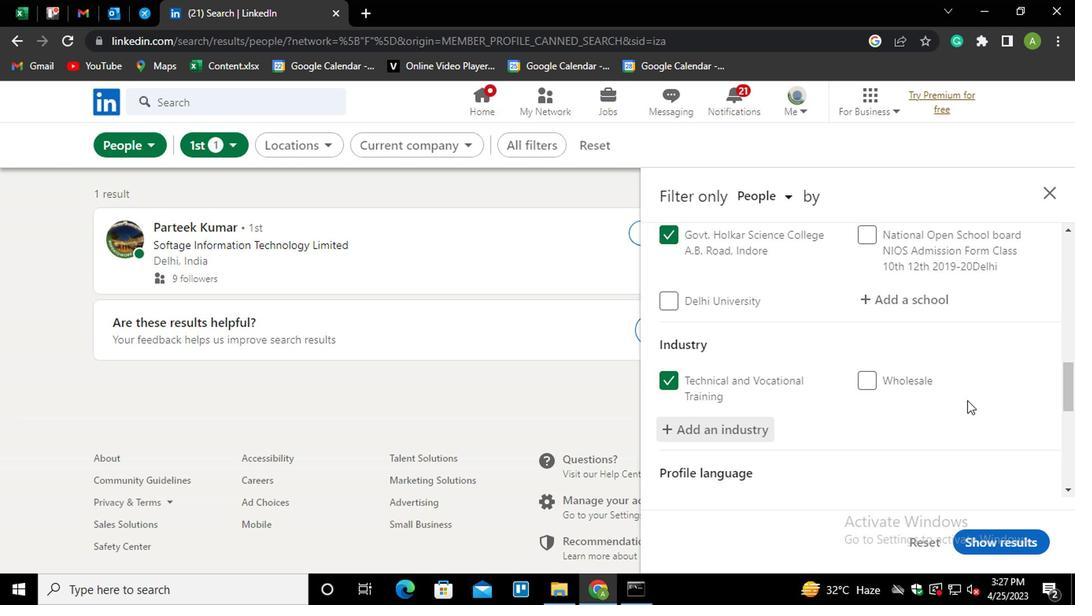 
Action: Mouse scrolled (968, 396) with delta (0, 0)
Screenshot: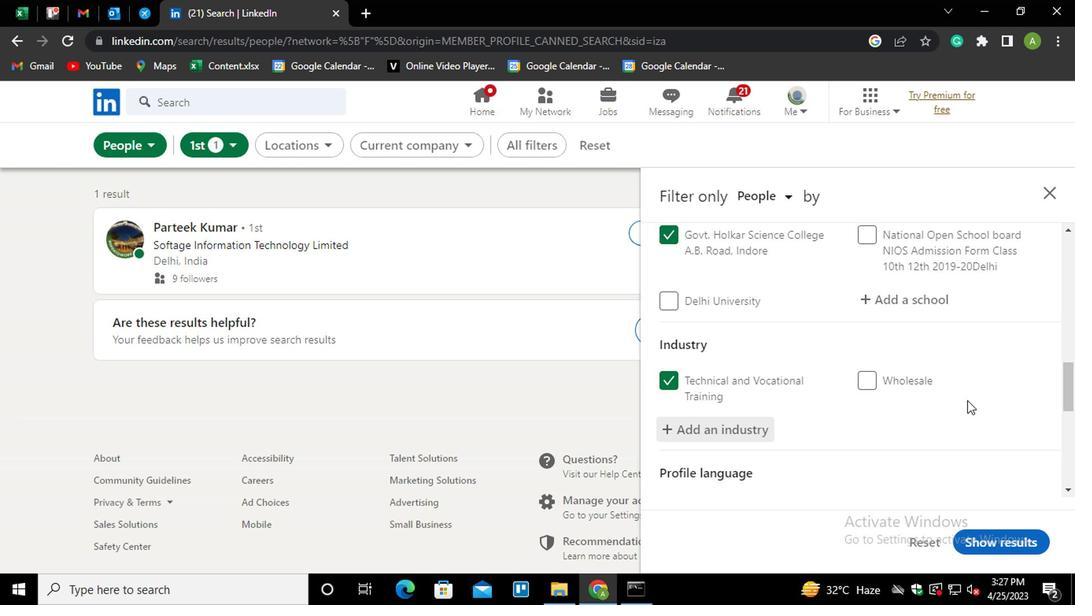 
Action: Mouse scrolled (968, 396) with delta (0, 0)
Screenshot: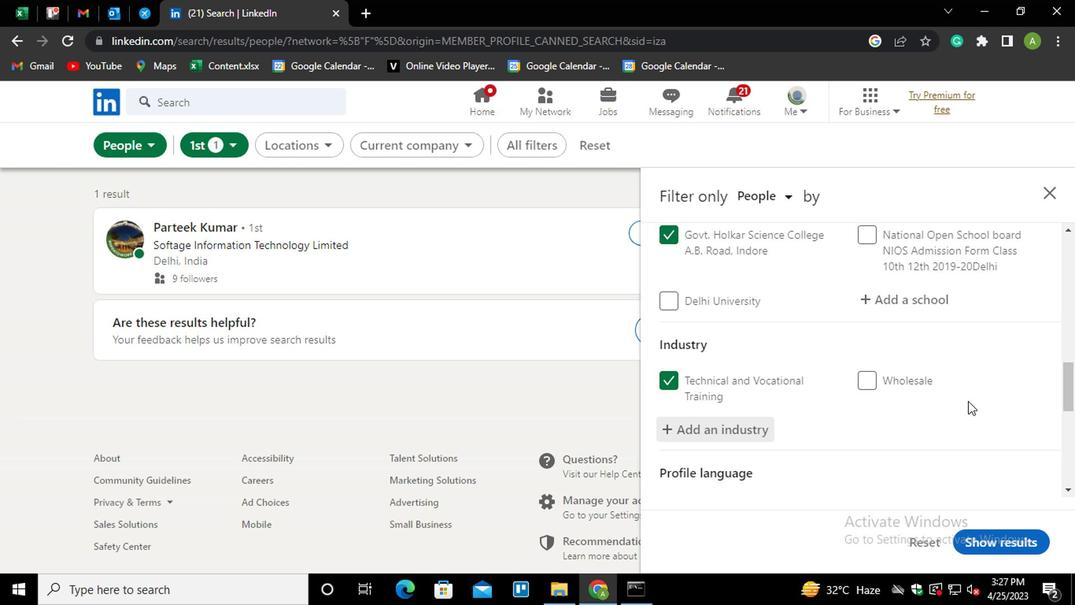
Action: Mouse moved to (894, 356)
Screenshot: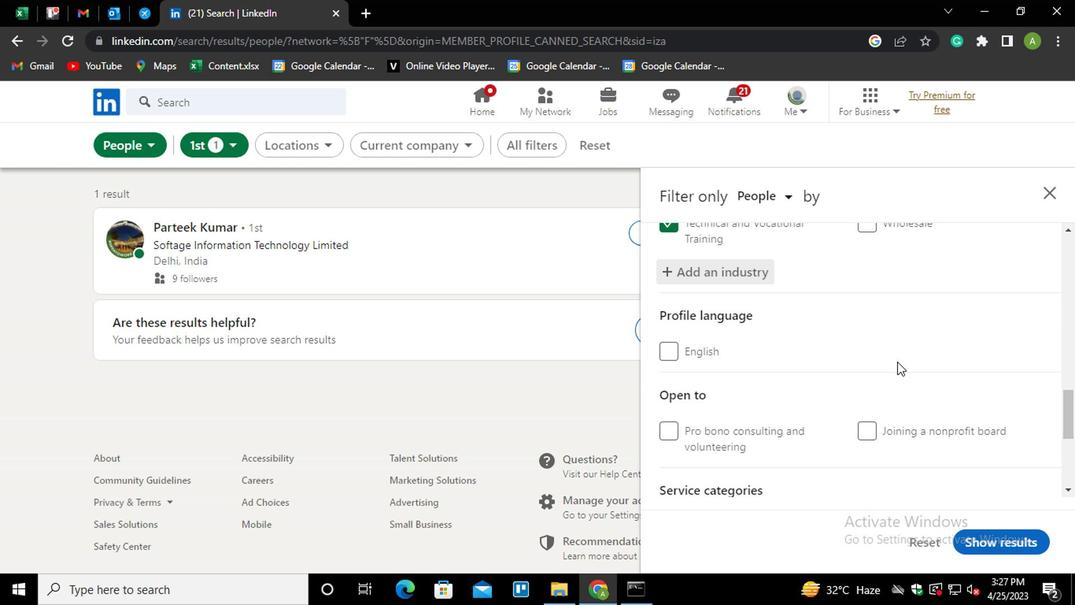 
Action: Mouse scrolled (894, 356) with delta (0, 0)
Screenshot: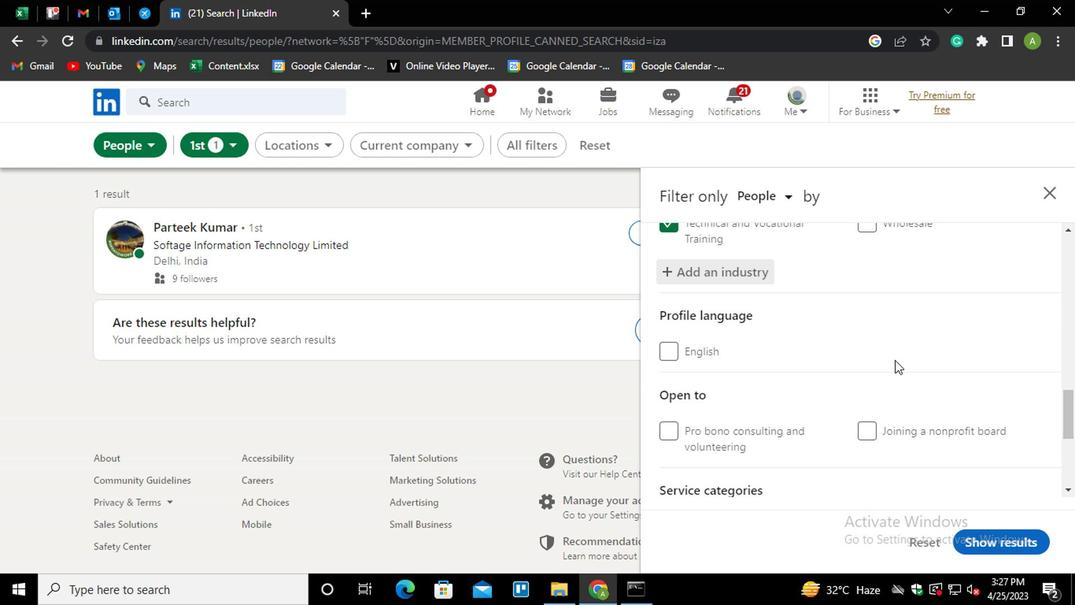 
Action: Mouse moved to (893, 356)
Screenshot: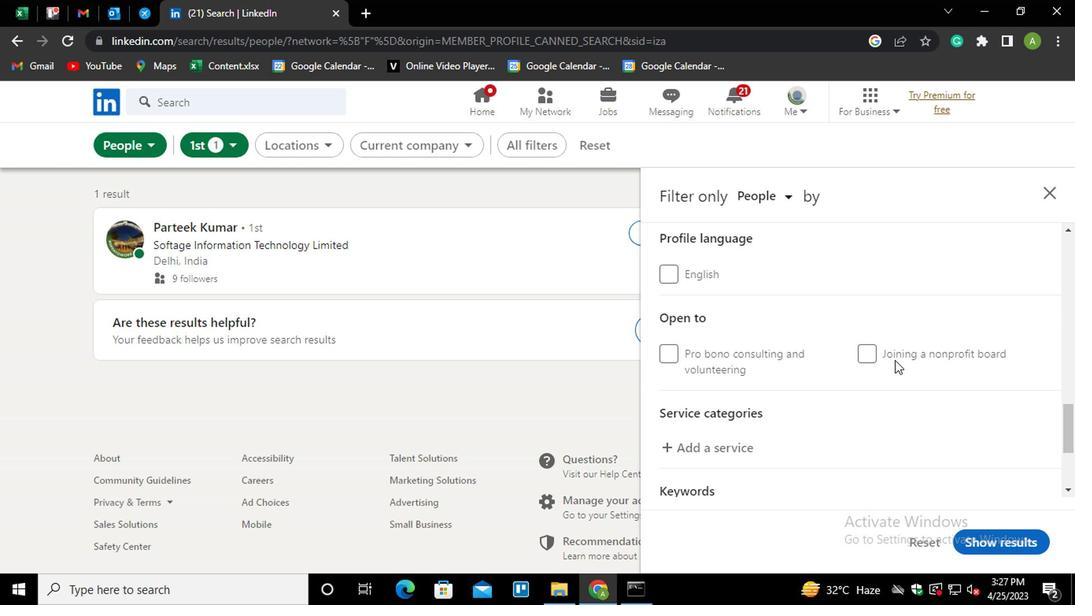 
Action: Mouse scrolled (893, 356) with delta (0, 0)
Screenshot: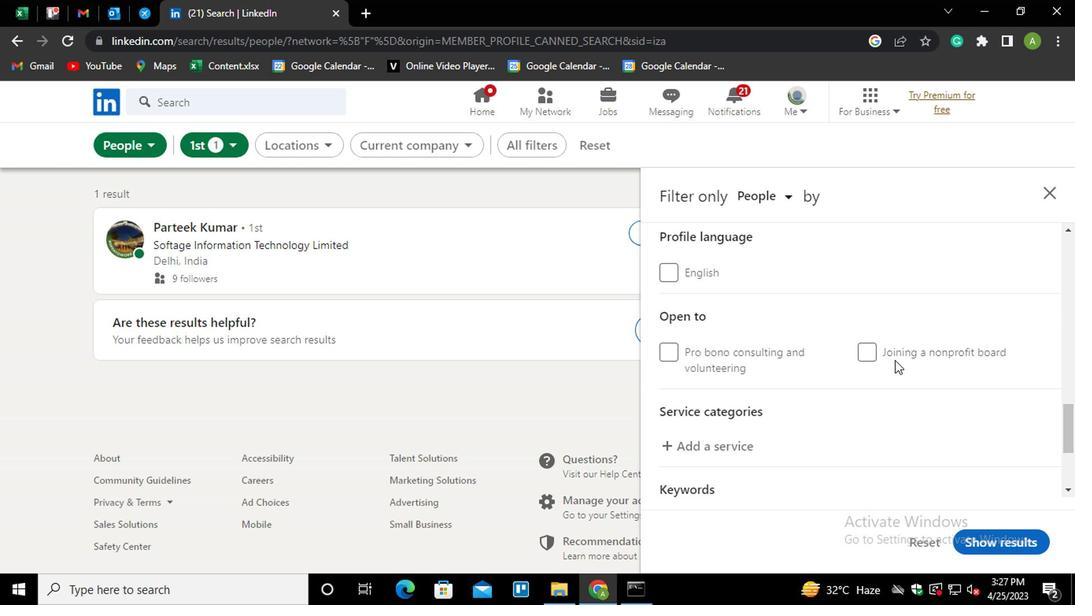 
Action: Mouse scrolled (893, 356) with delta (0, 0)
Screenshot: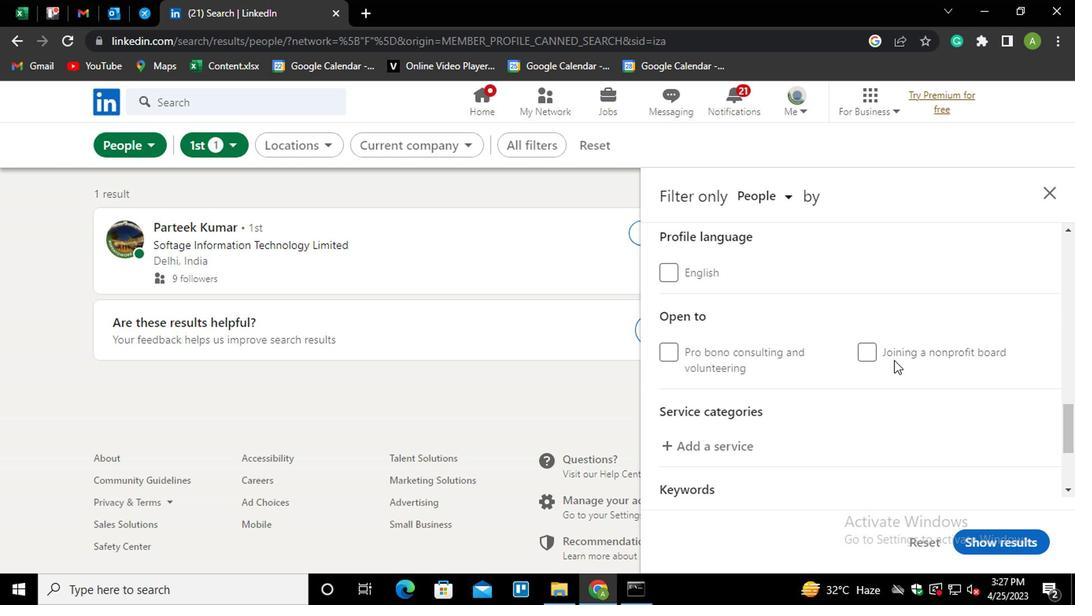 
Action: Mouse moved to (700, 279)
Screenshot: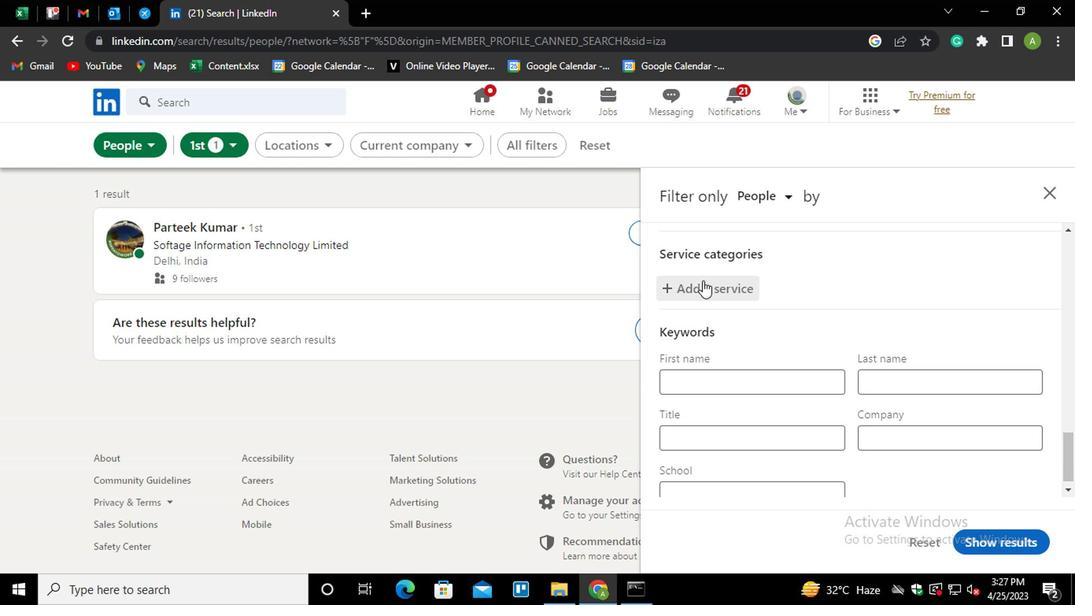 
Action: Mouse pressed left at (700, 279)
Screenshot: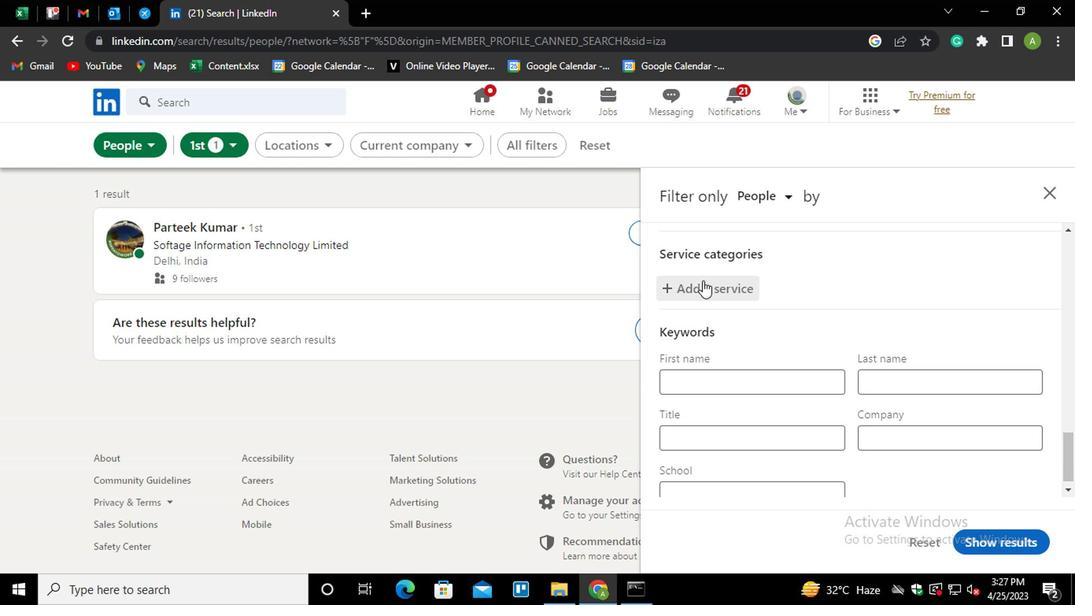 
Action: Mouse moved to (715, 287)
Screenshot: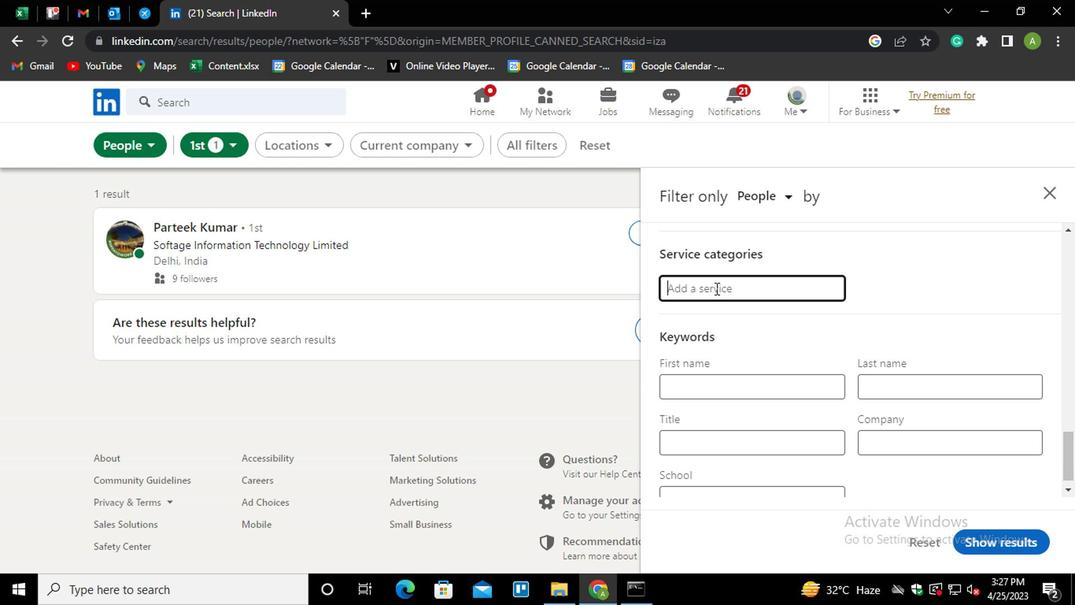 
Action: Mouse pressed left at (715, 287)
Screenshot: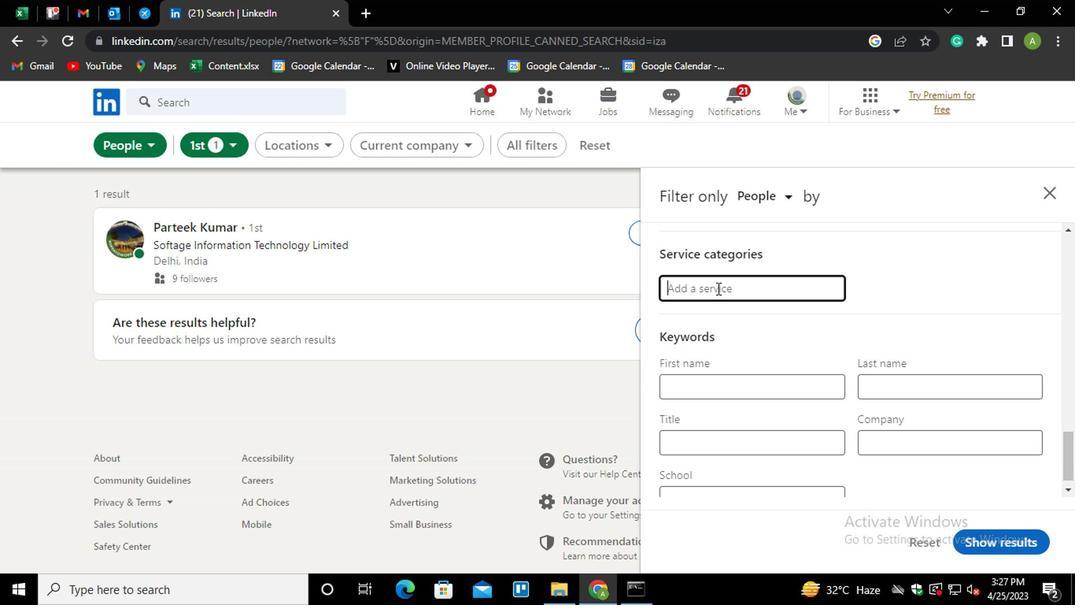 
Action: Mouse moved to (717, 312)
Screenshot: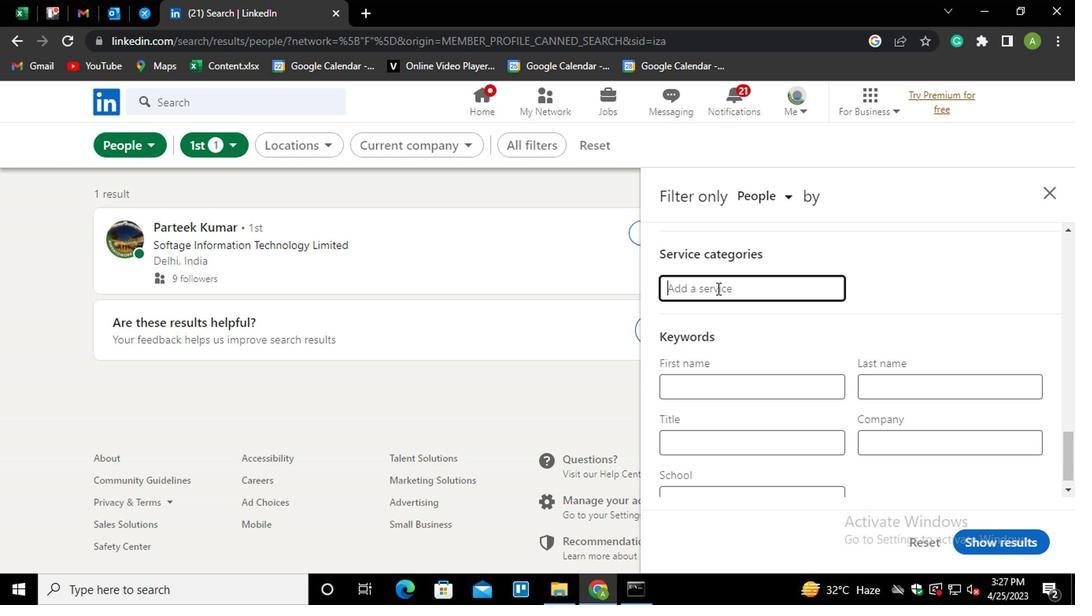 
Action: Key pressed <Key.shift_r>INTERACTION
Screenshot: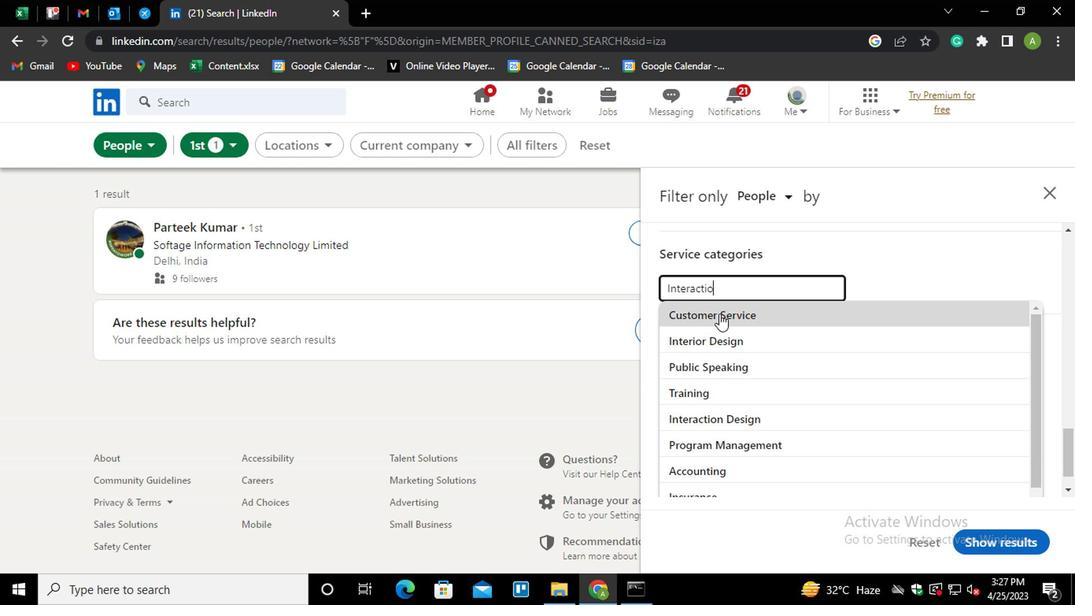 
Action: Mouse pressed left at (717, 312)
Screenshot: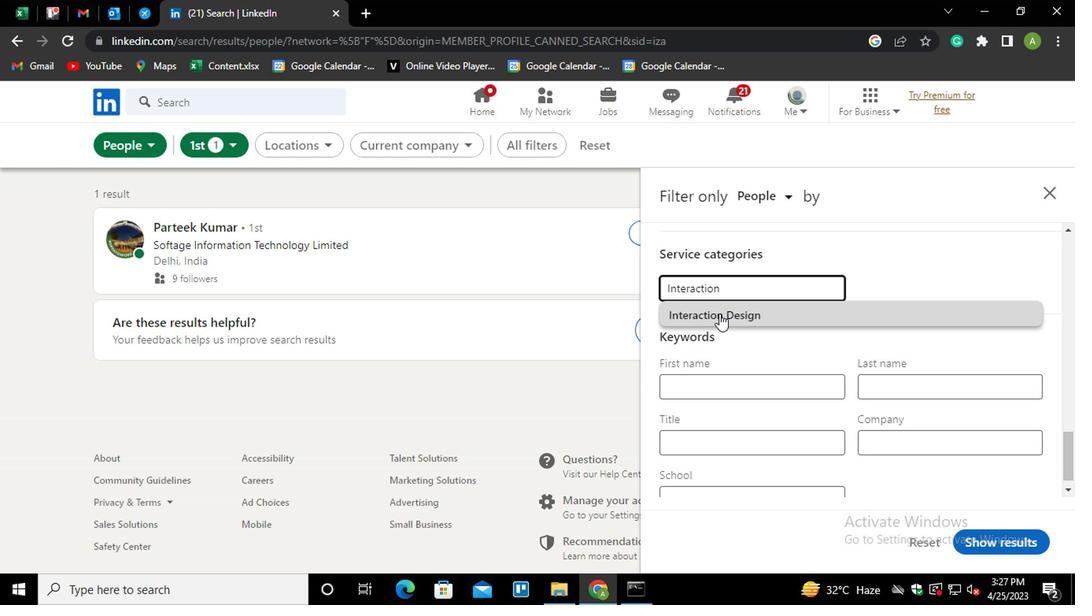 
Action: Mouse moved to (848, 326)
Screenshot: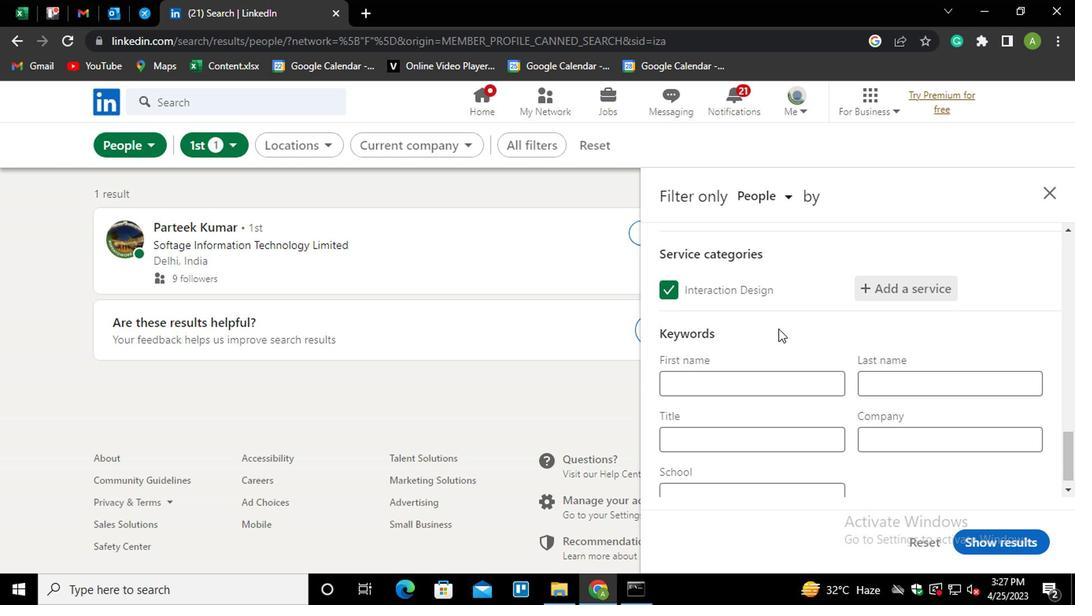 
Action: Mouse scrolled (848, 325) with delta (0, -1)
Screenshot: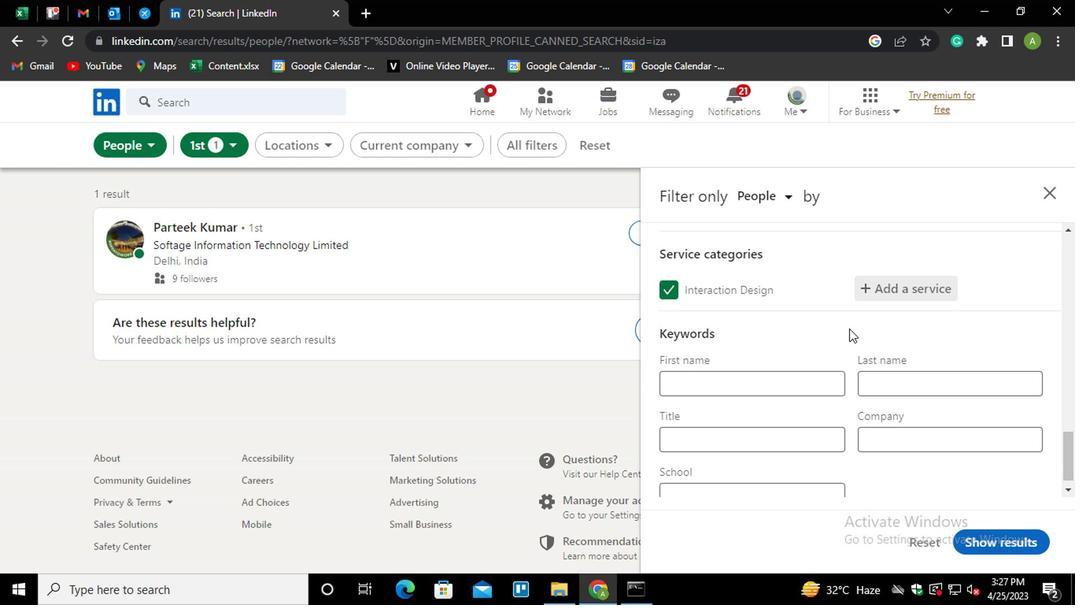 
Action: Mouse moved to (737, 420)
Screenshot: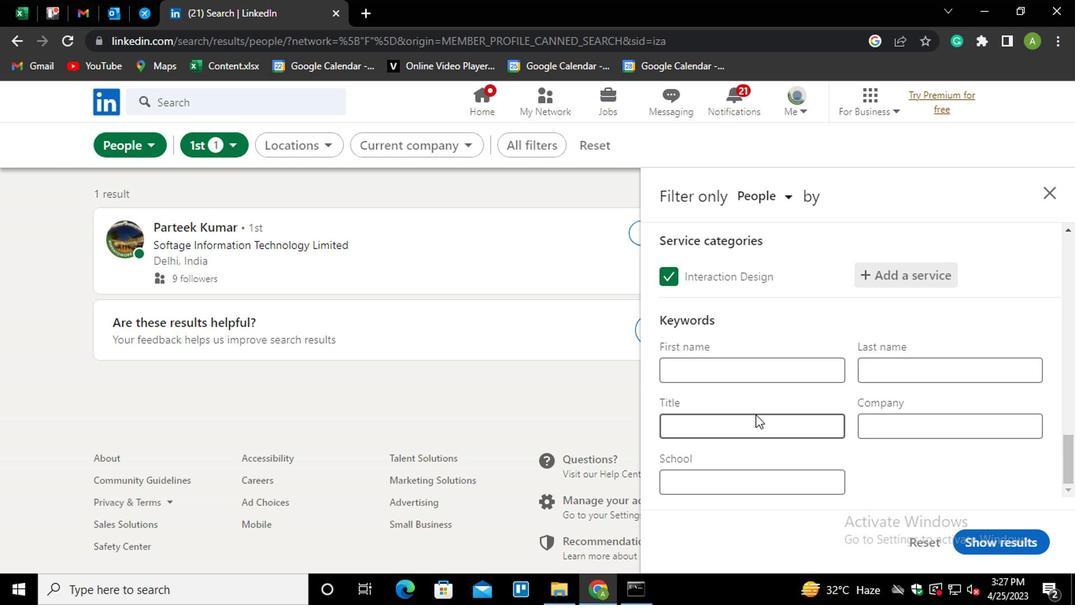 
Action: Mouse pressed left at (737, 420)
Screenshot: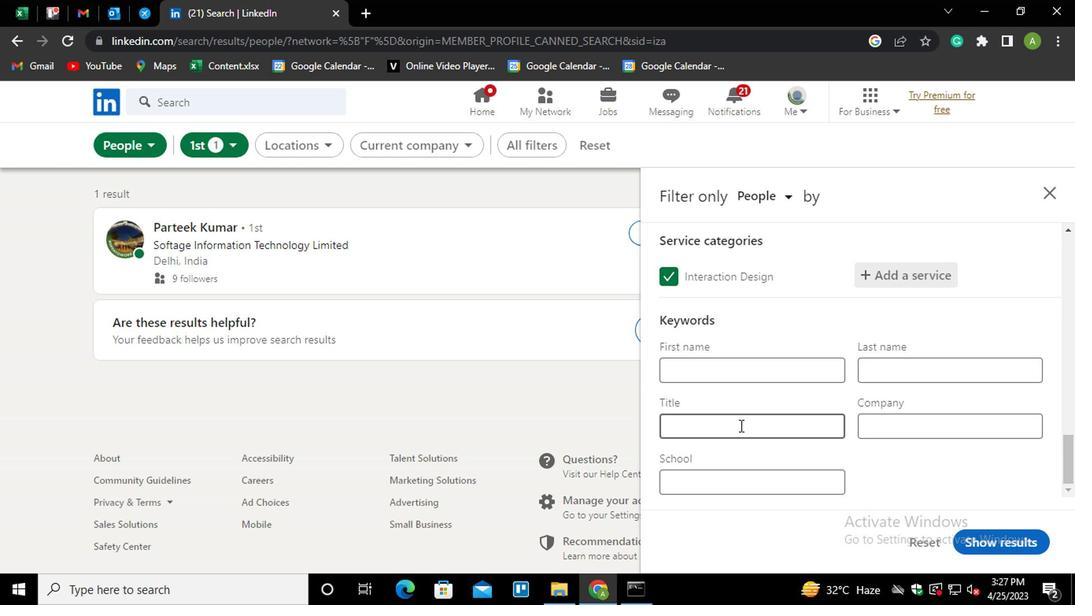
Action: Mouse moved to (736, 419)
Screenshot: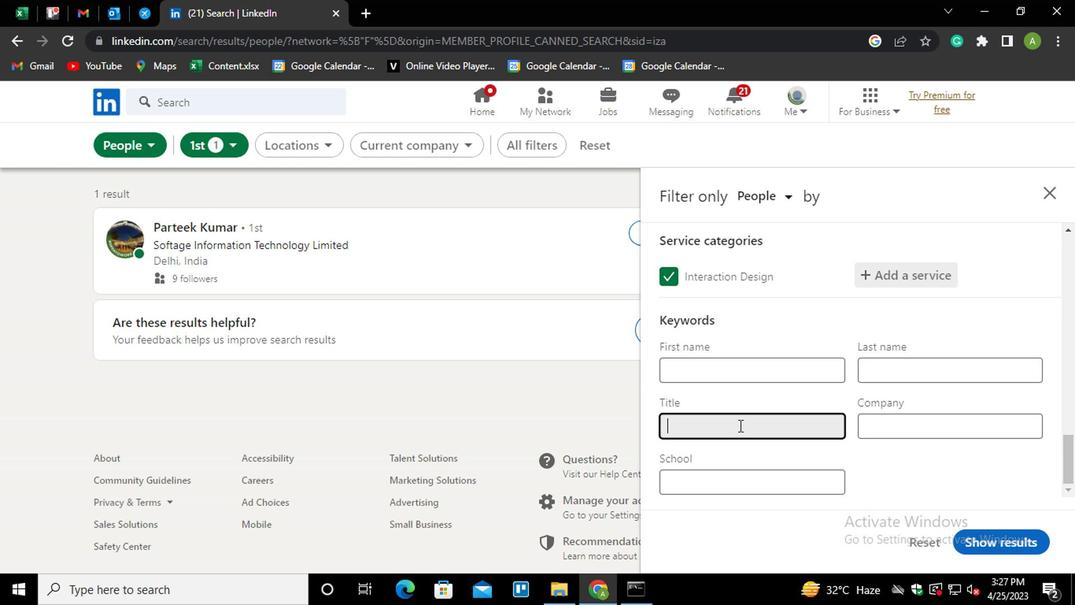 
Action: Key pressed <Key.shift_r>PRESITENT
Screenshot: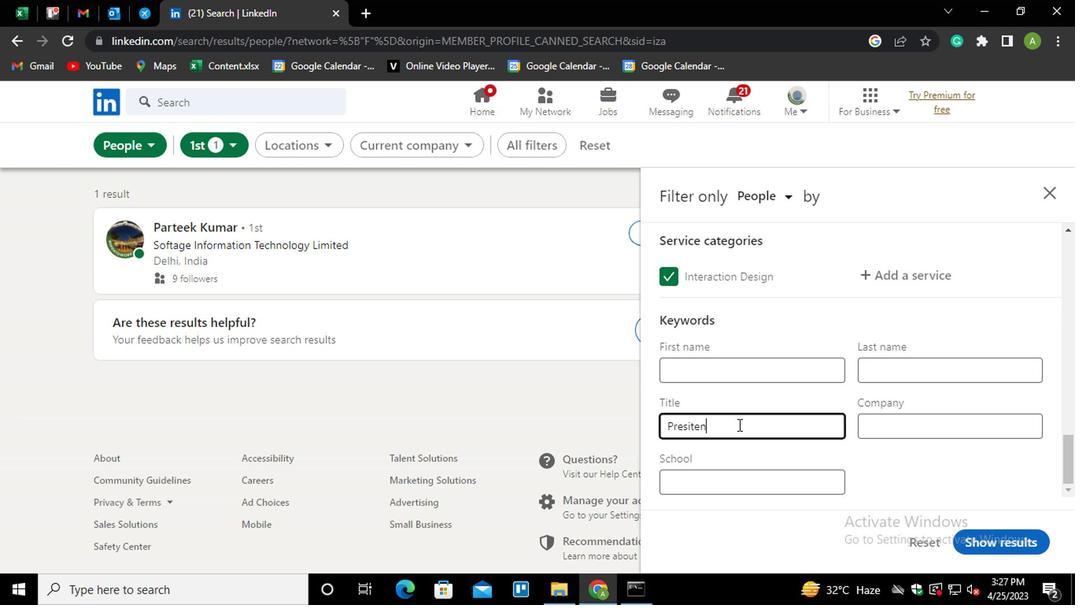 
Action: Mouse moved to (694, 428)
Screenshot: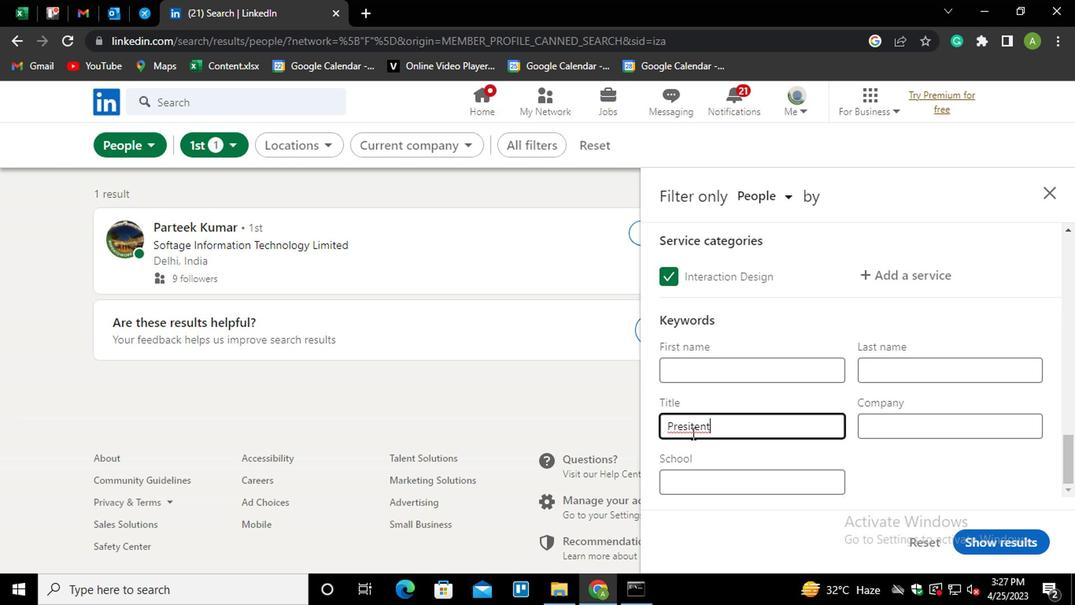 
Action: Mouse pressed left at (694, 428)
Screenshot: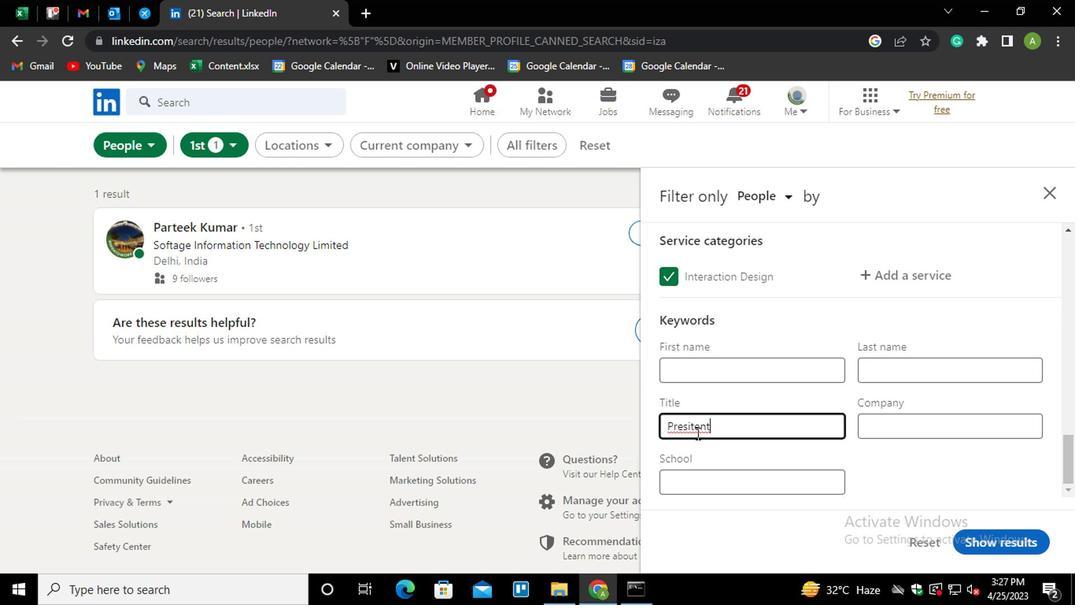 
Action: Mouse moved to (731, 429)
Screenshot: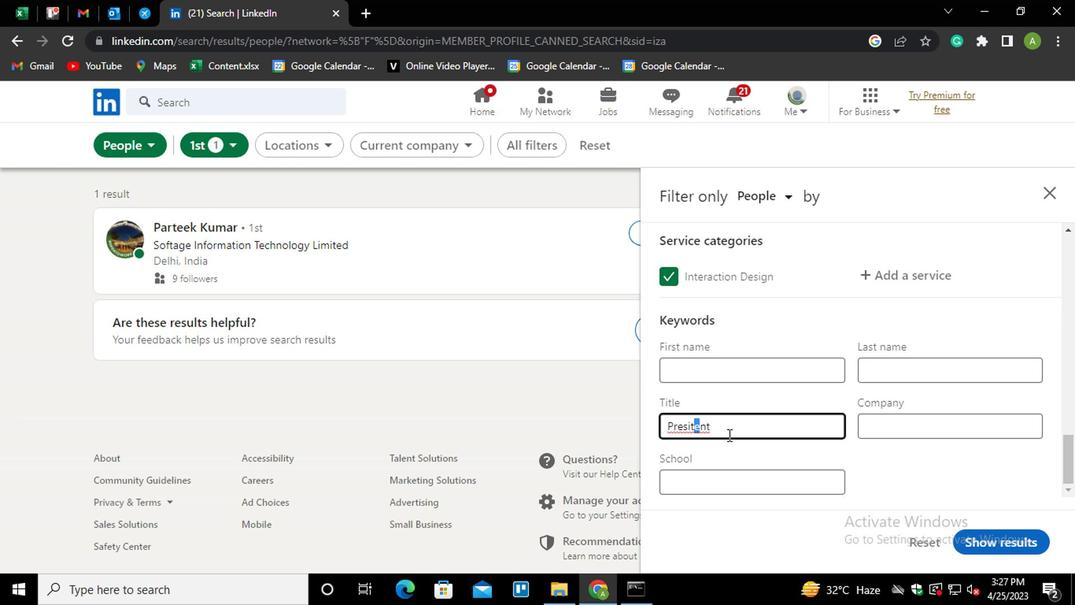 
Action: Mouse pressed left at (731, 429)
Screenshot: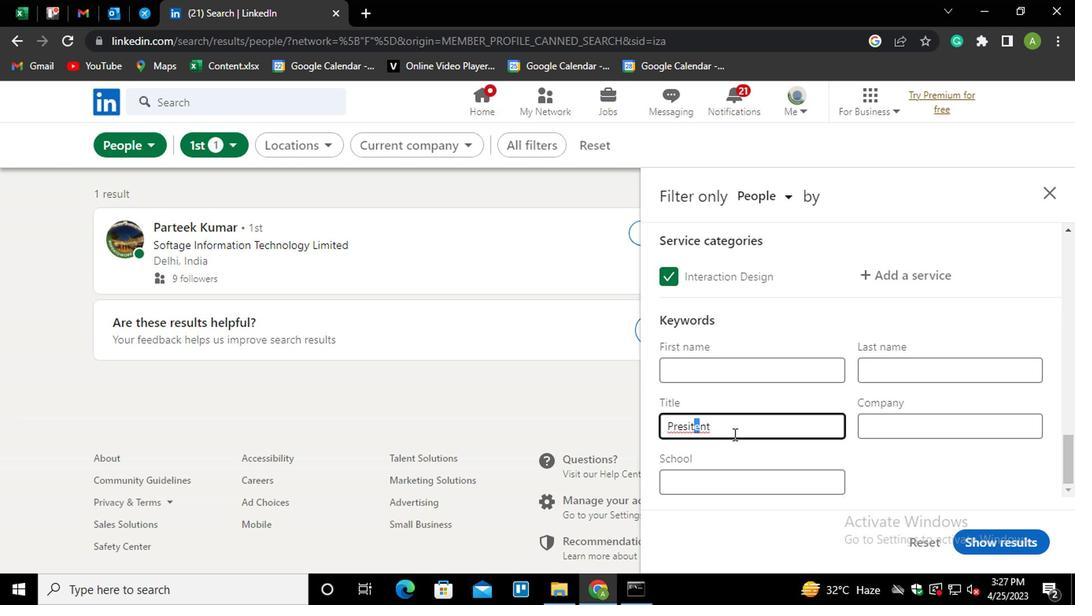 
Action: Mouse moved to (926, 467)
Screenshot: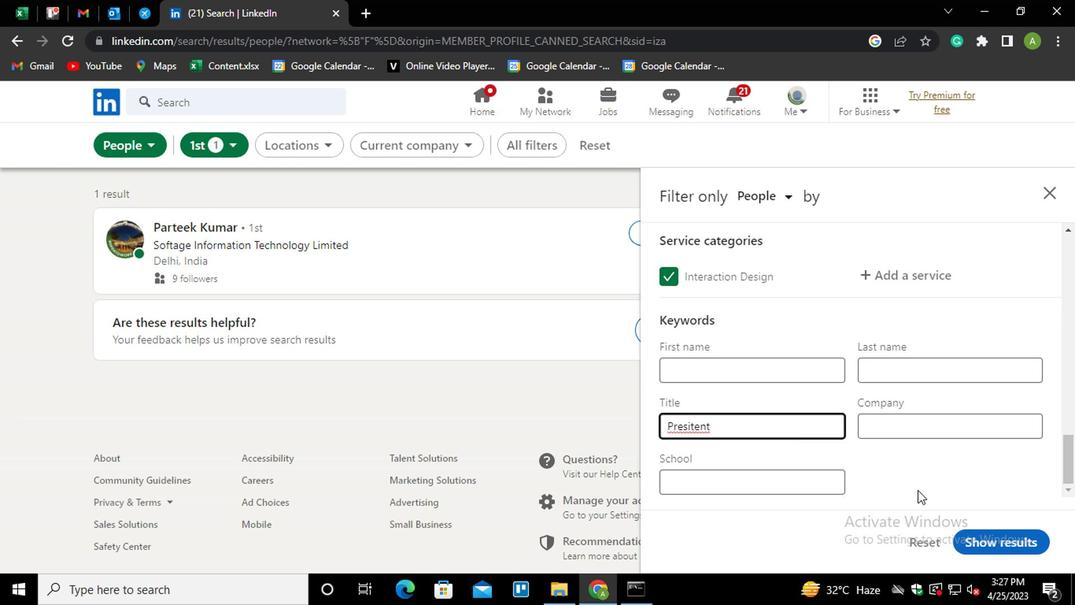 
Action: Mouse pressed left at (926, 467)
Screenshot: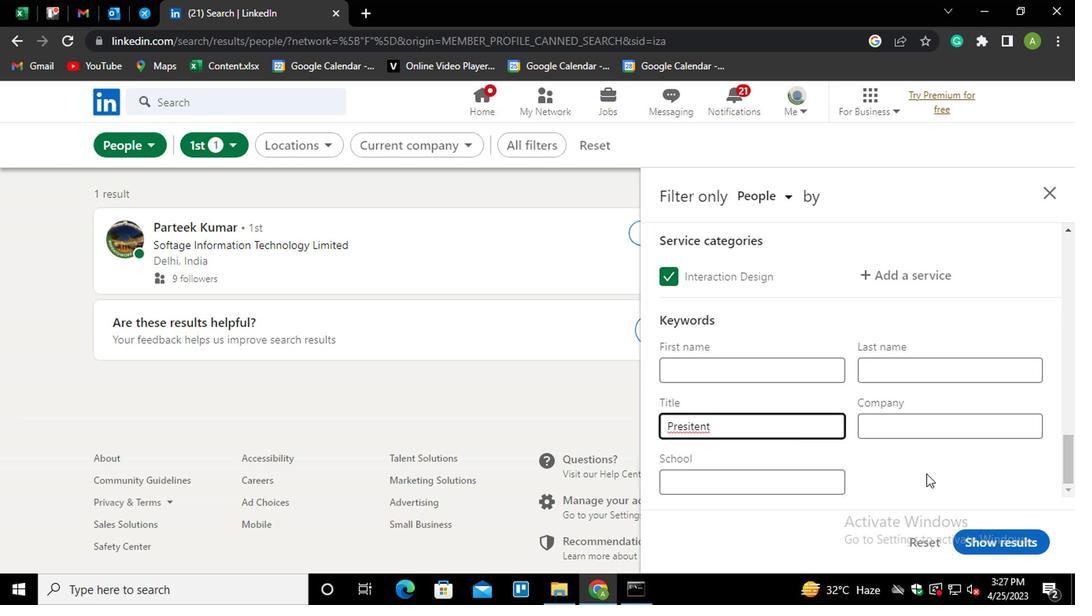 
Action: Mouse moved to (1004, 532)
Screenshot: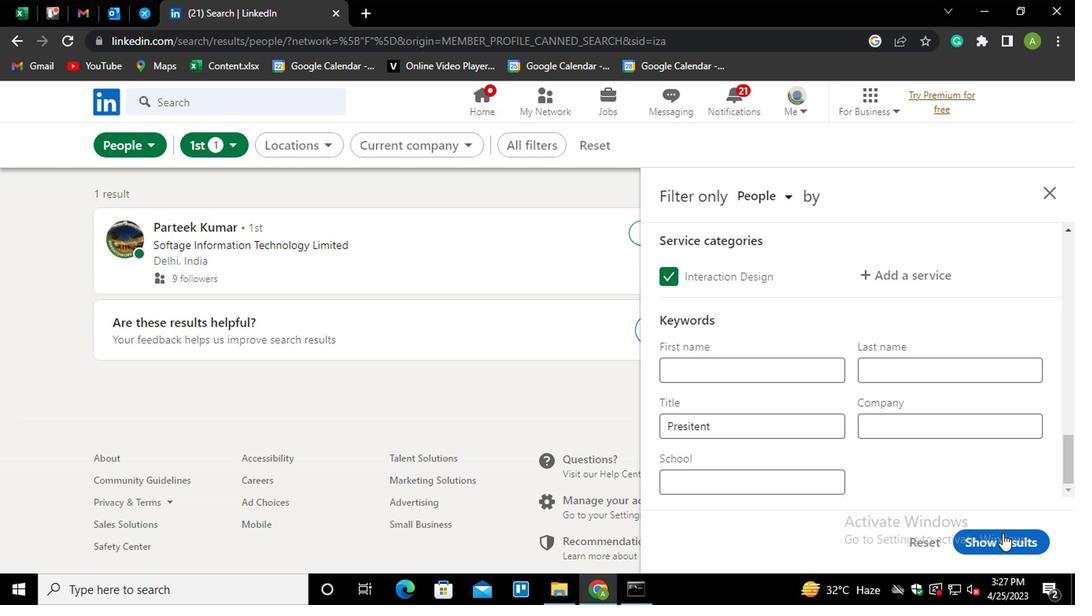
Action: Mouse pressed left at (1004, 532)
Screenshot: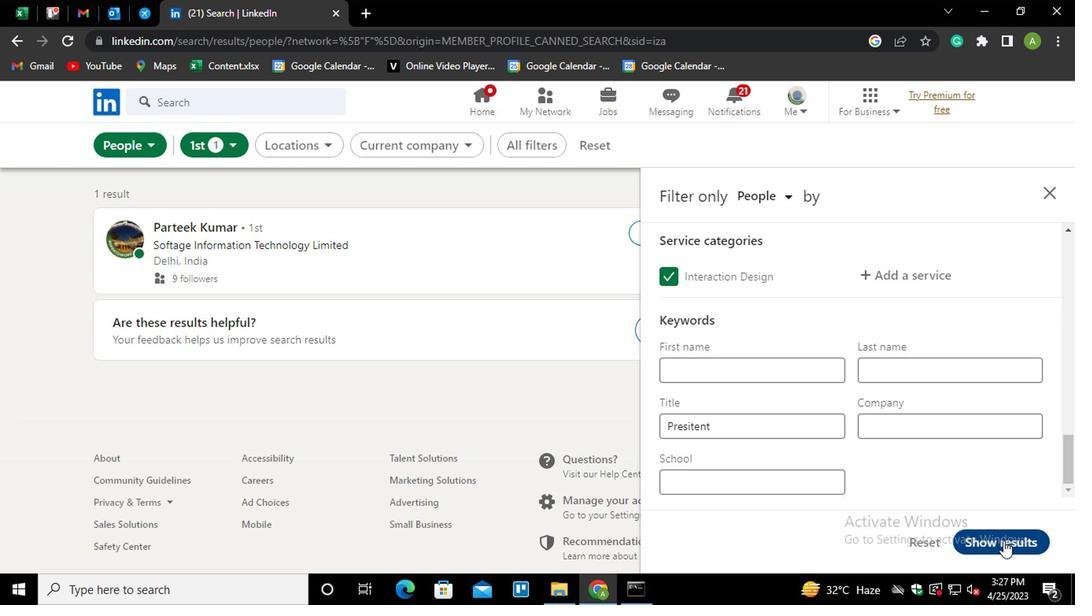 
Action: Mouse moved to (1004, 532)
Screenshot: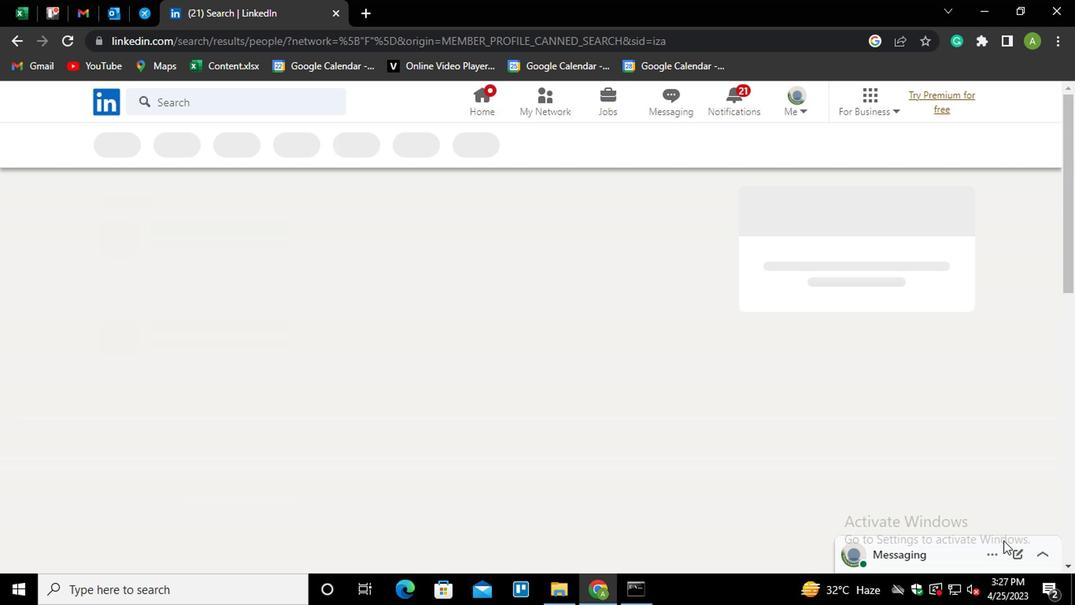 
